 Task: Look for space in Āstāneh-ye Ashrafīyeh, Iran from 4th June, 2023 to 8th June, 2023 for 2 adults in price range Rs.8000 to Rs.16000. Place can be private room with 1  bedroom having 1 bed and 1 bathroom. Property type can be house, flat, guest house, hotel. Booking option can be shelf check-in. Required host language is English.
Action: Mouse moved to (506, 74)
Screenshot: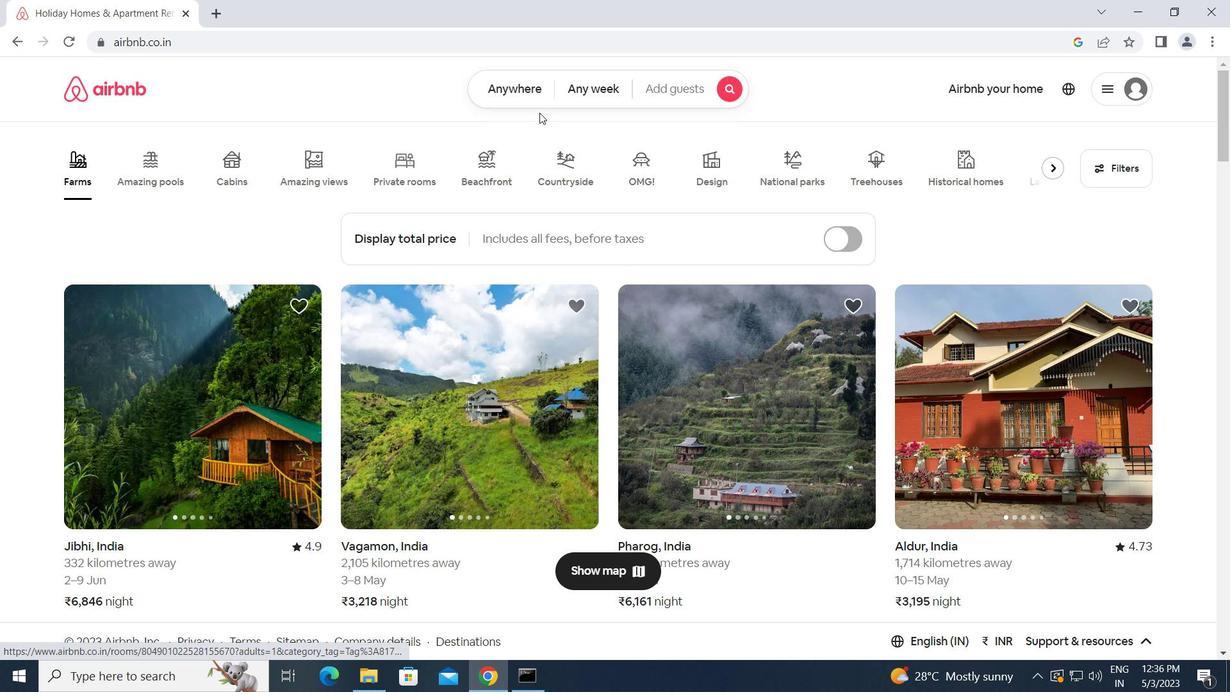 
Action: Mouse pressed left at (506, 74)
Screenshot: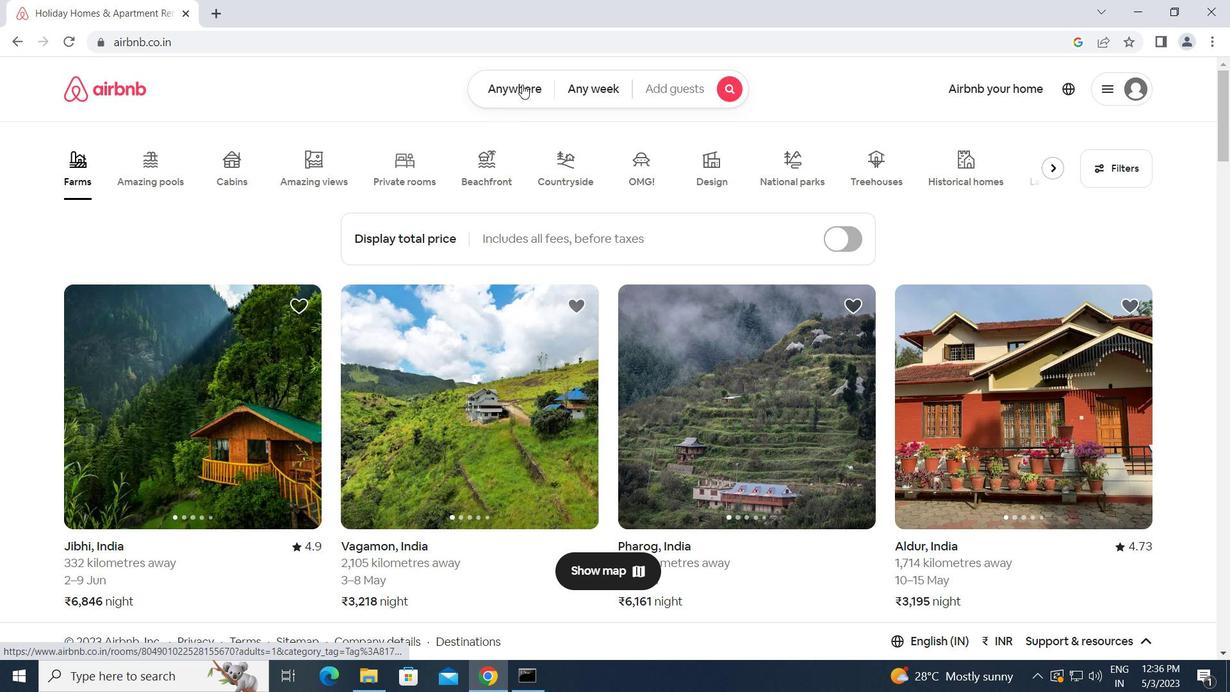 
Action: Mouse moved to (411, 152)
Screenshot: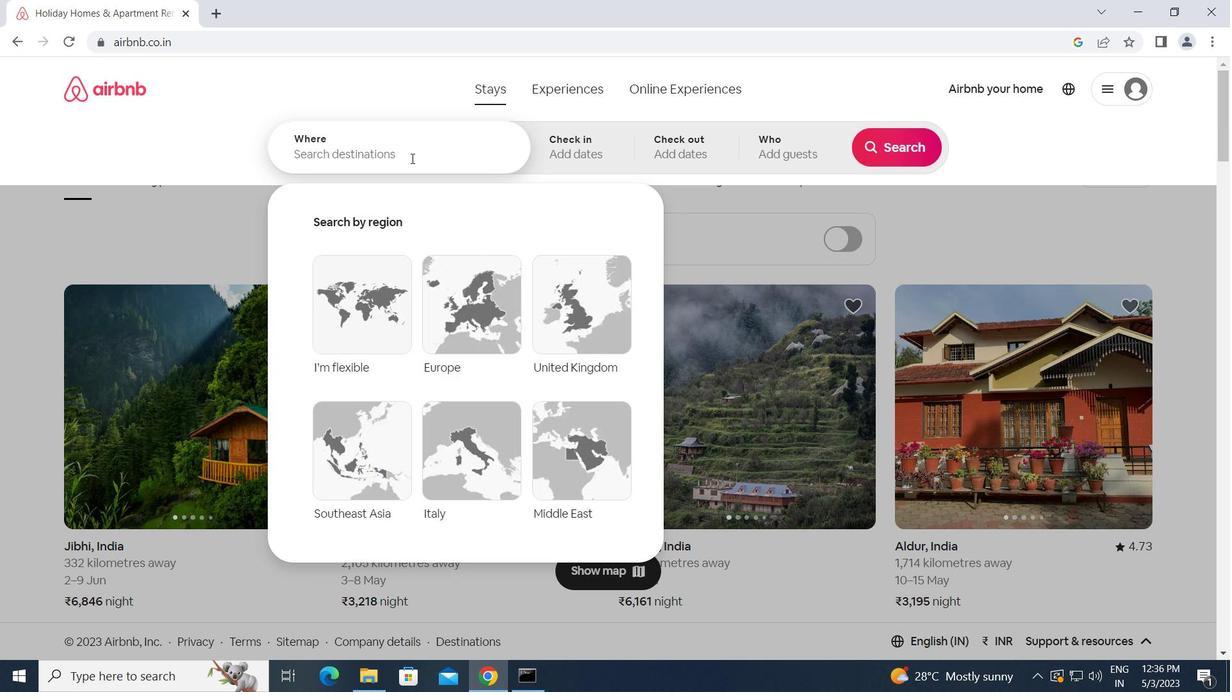 
Action: Mouse pressed left at (411, 152)
Screenshot: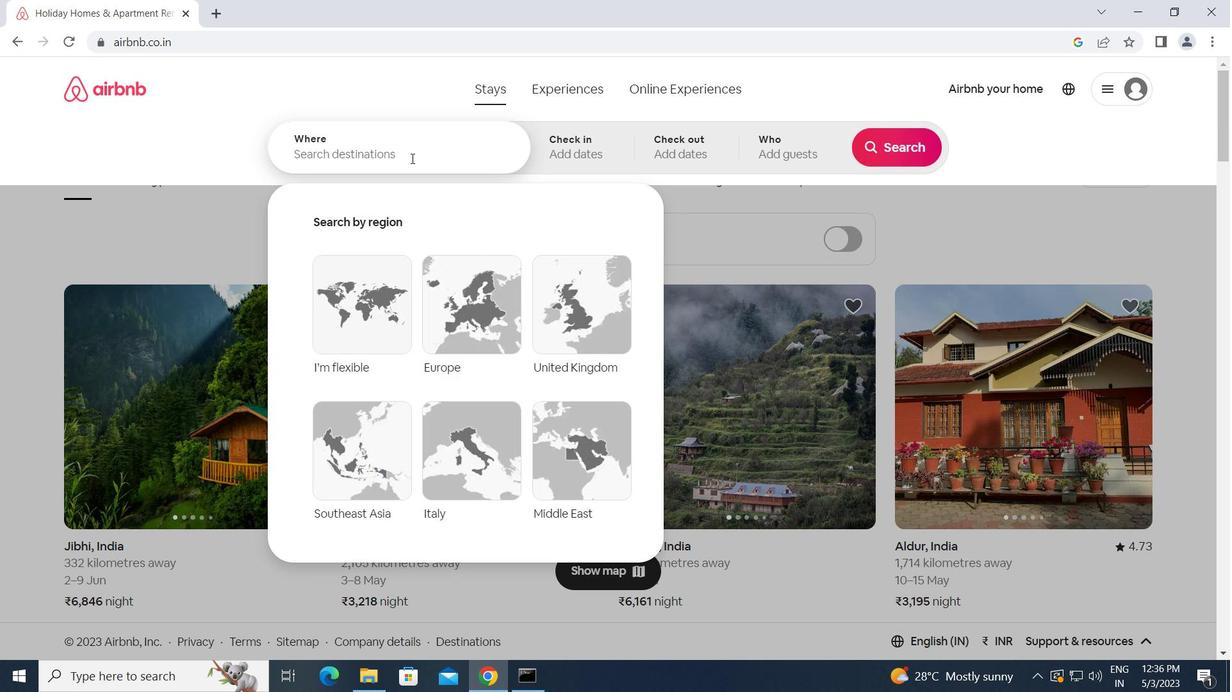 
Action: Key pressed a<Key.caps_lock>staneh-ye<Key.space><Key.caps_lock>a<Key.caps_lock>shrafiyeh,<Key.space><Key.caps_lock>i<Key.caps_lock>ran<Key.enter>
Screenshot: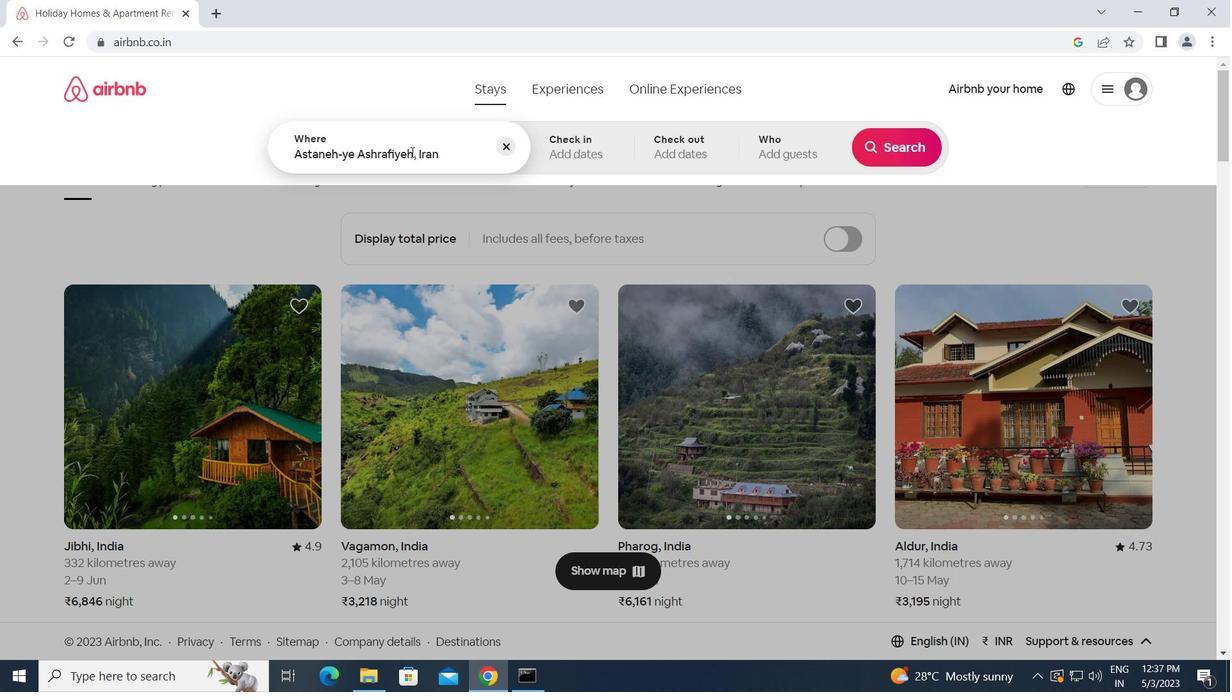 
Action: Mouse moved to (640, 376)
Screenshot: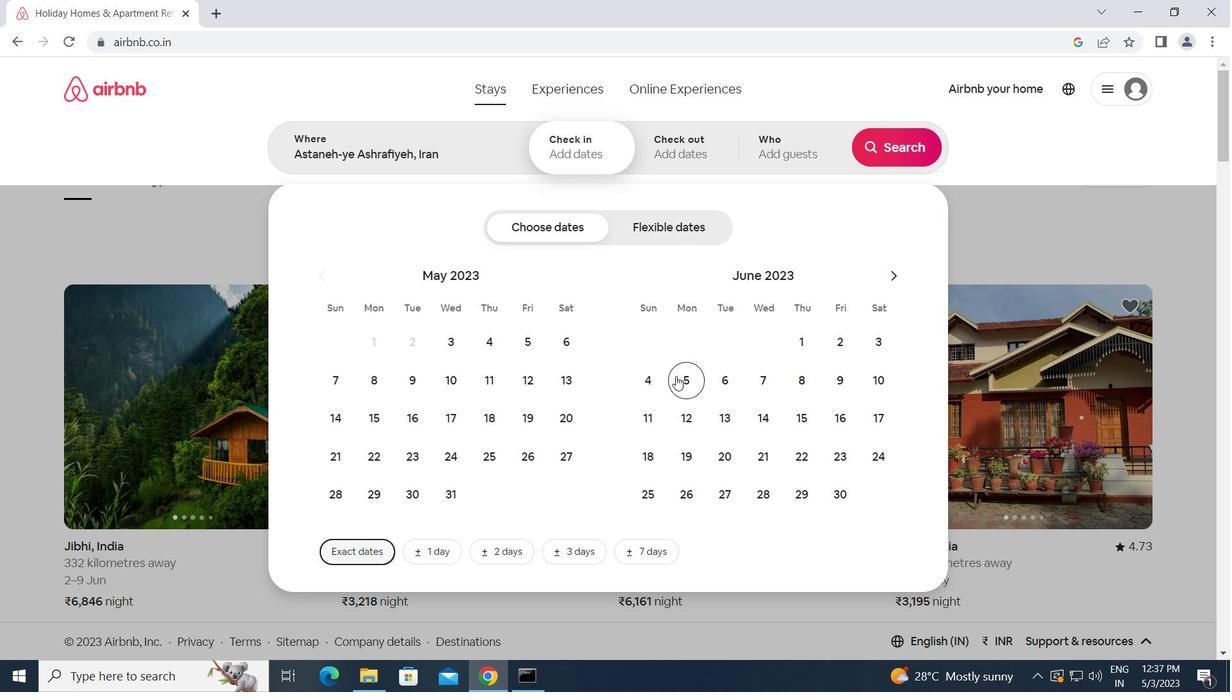 
Action: Mouse pressed left at (640, 376)
Screenshot: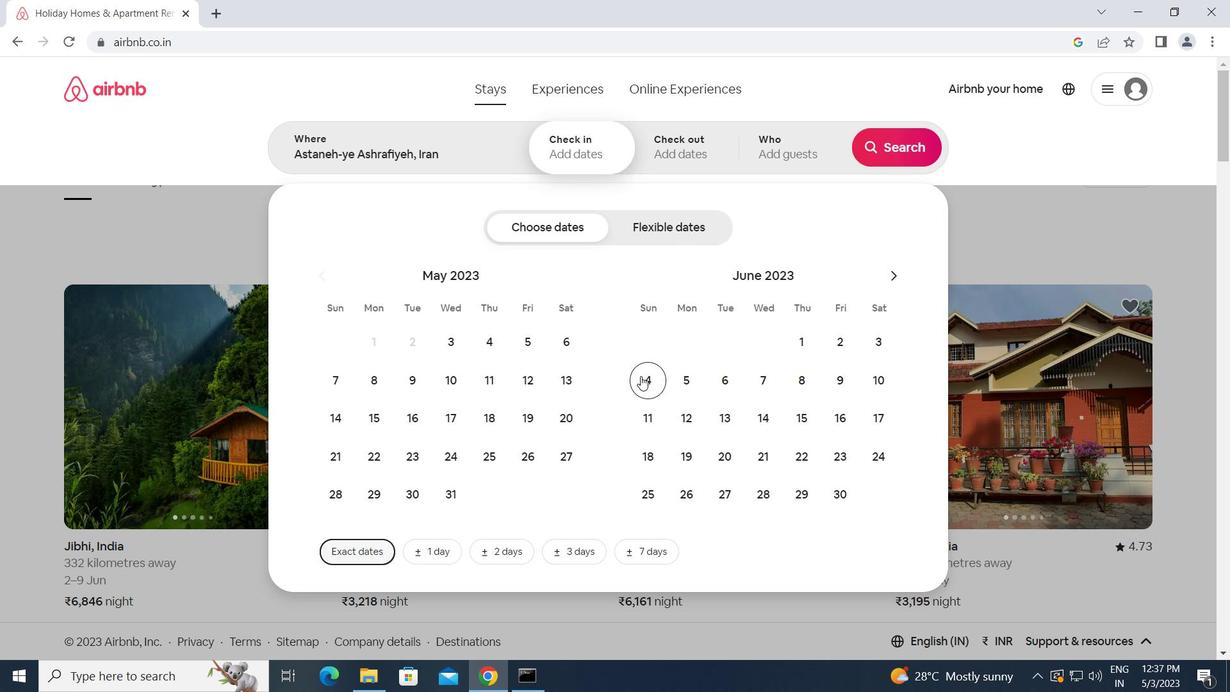 
Action: Mouse moved to (804, 381)
Screenshot: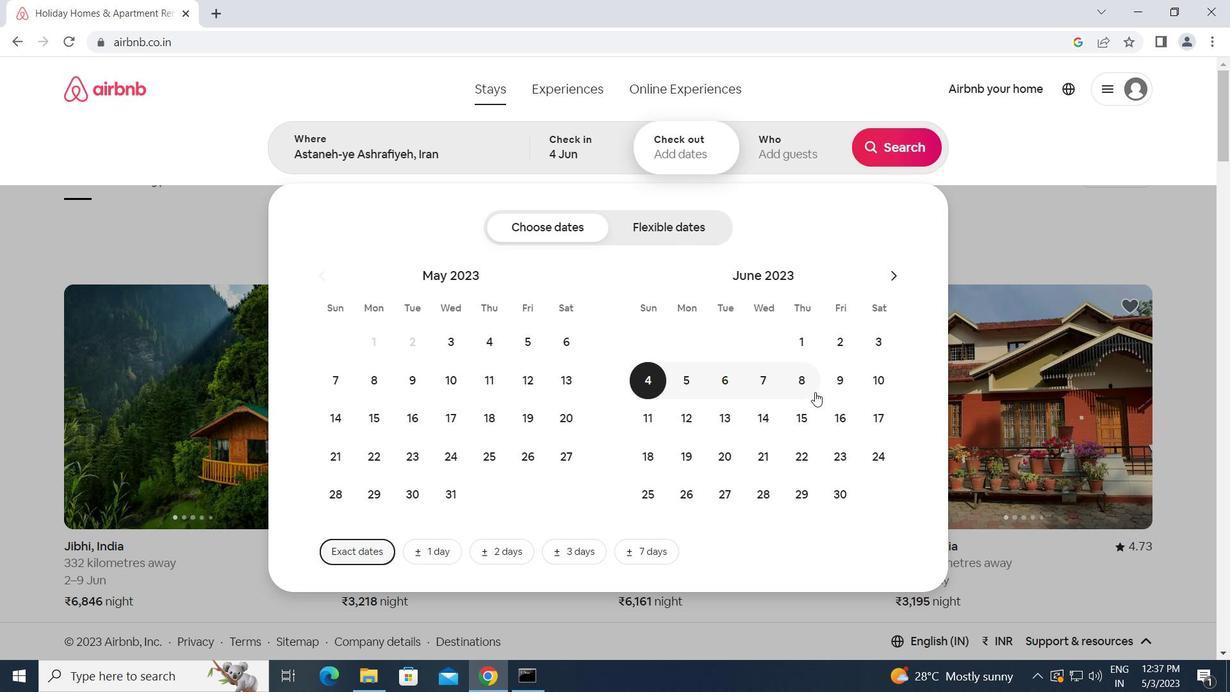 
Action: Mouse pressed left at (804, 381)
Screenshot: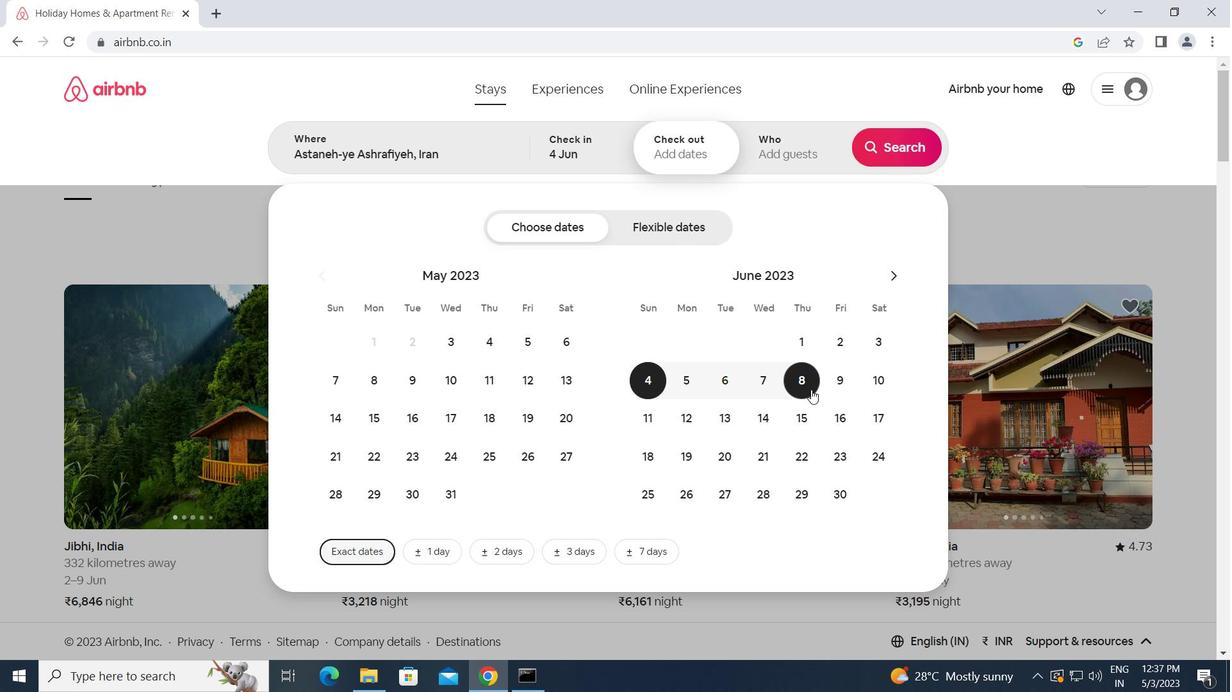 
Action: Mouse moved to (796, 149)
Screenshot: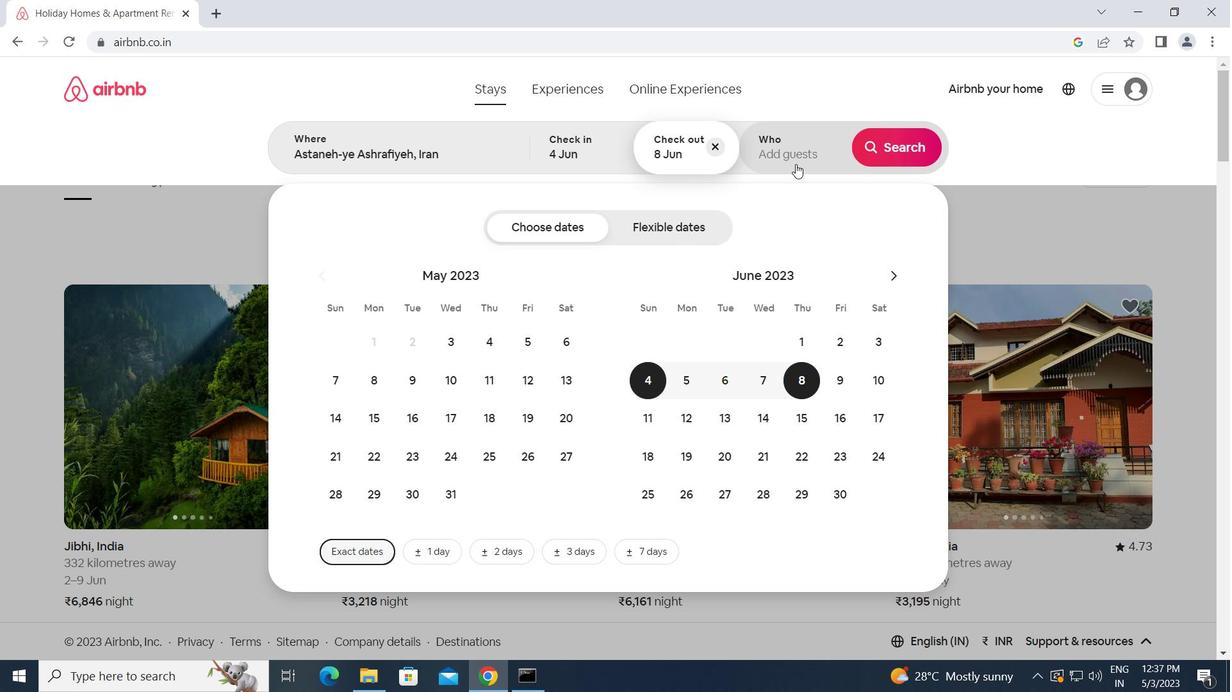 
Action: Mouse pressed left at (796, 149)
Screenshot: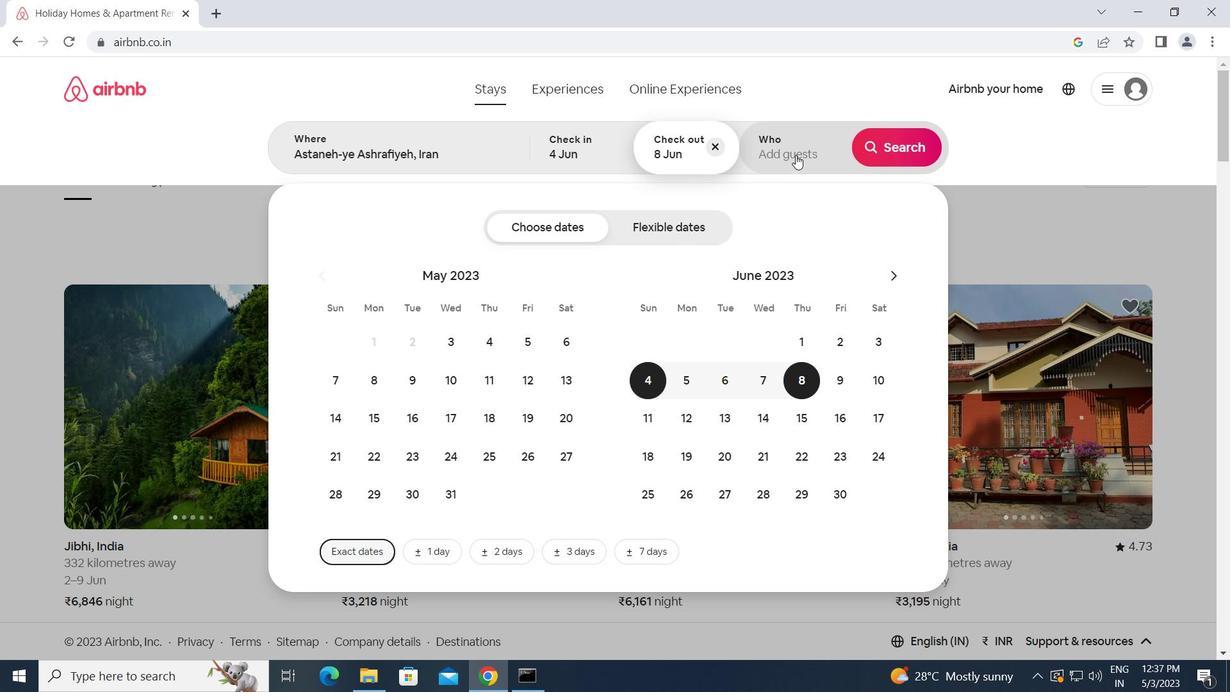 
Action: Mouse moved to (902, 226)
Screenshot: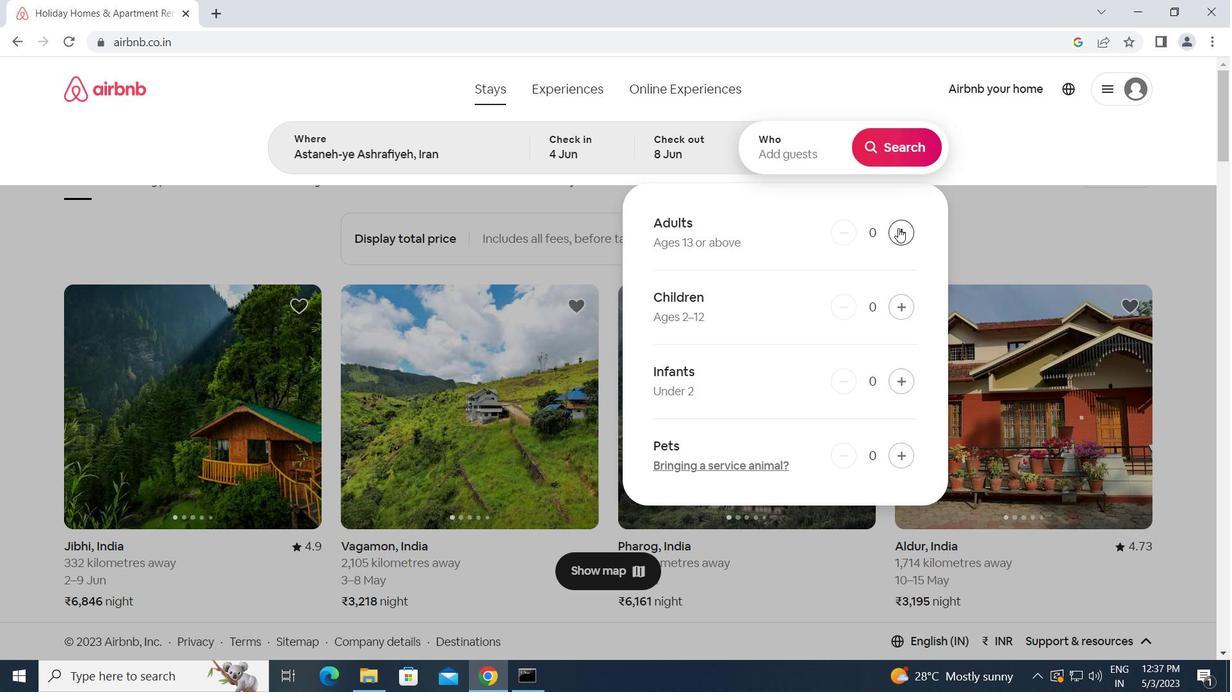 
Action: Mouse pressed left at (902, 226)
Screenshot: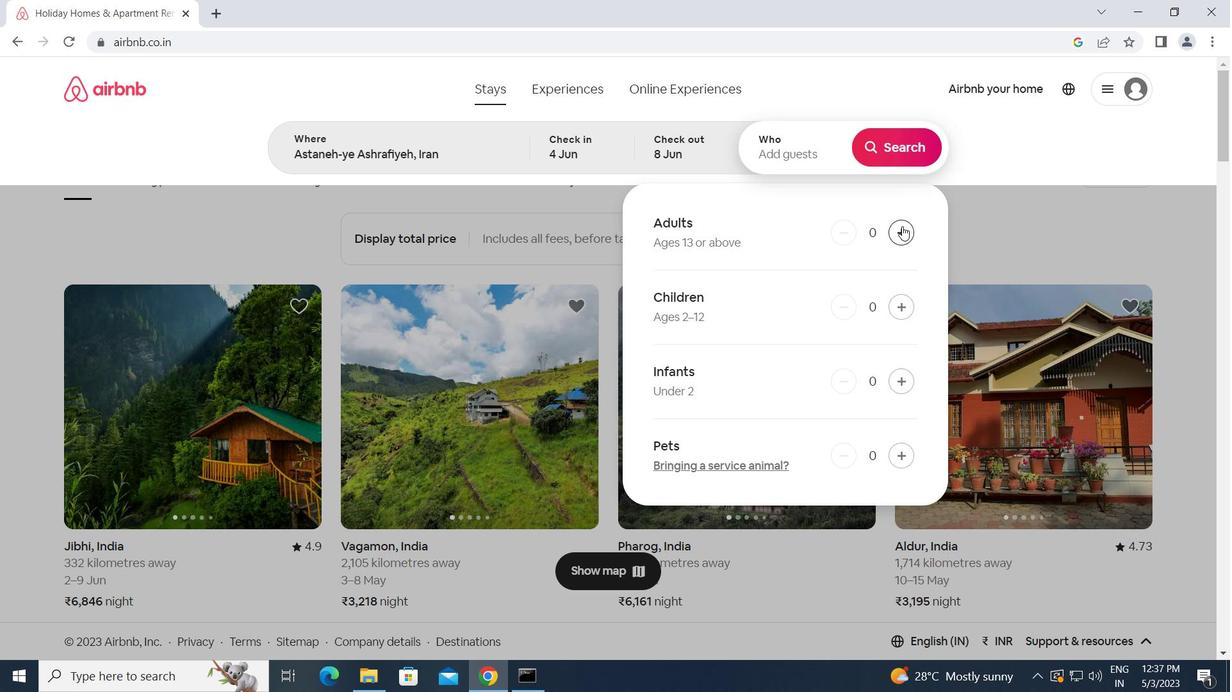 
Action: Mouse pressed left at (902, 226)
Screenshot: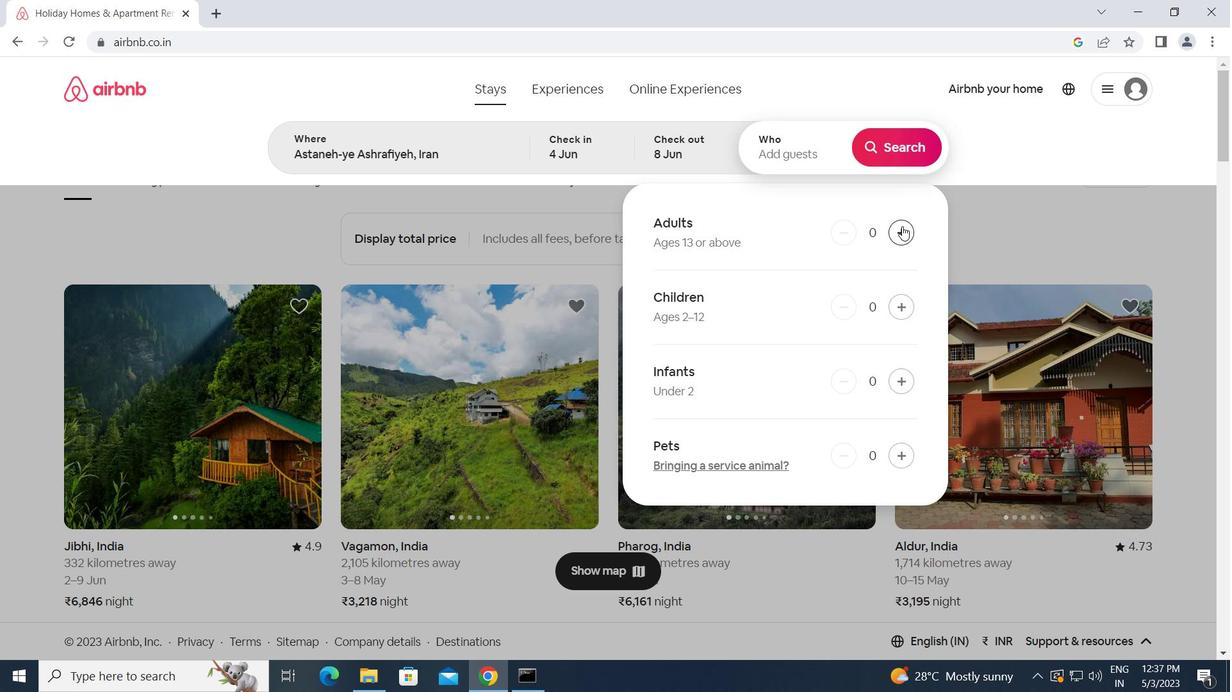 
Action: Mouse moved to (885, 144)
Screenshot: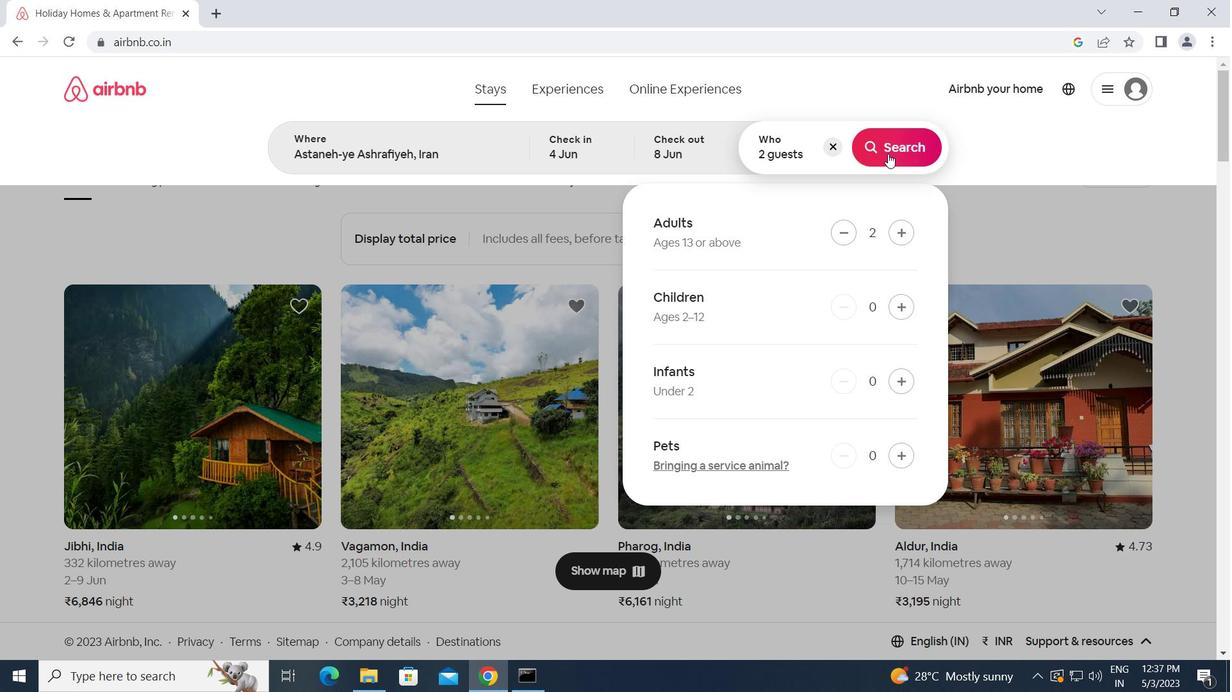 
Action: Mouse pressed left at (885, 144)
Screenshot: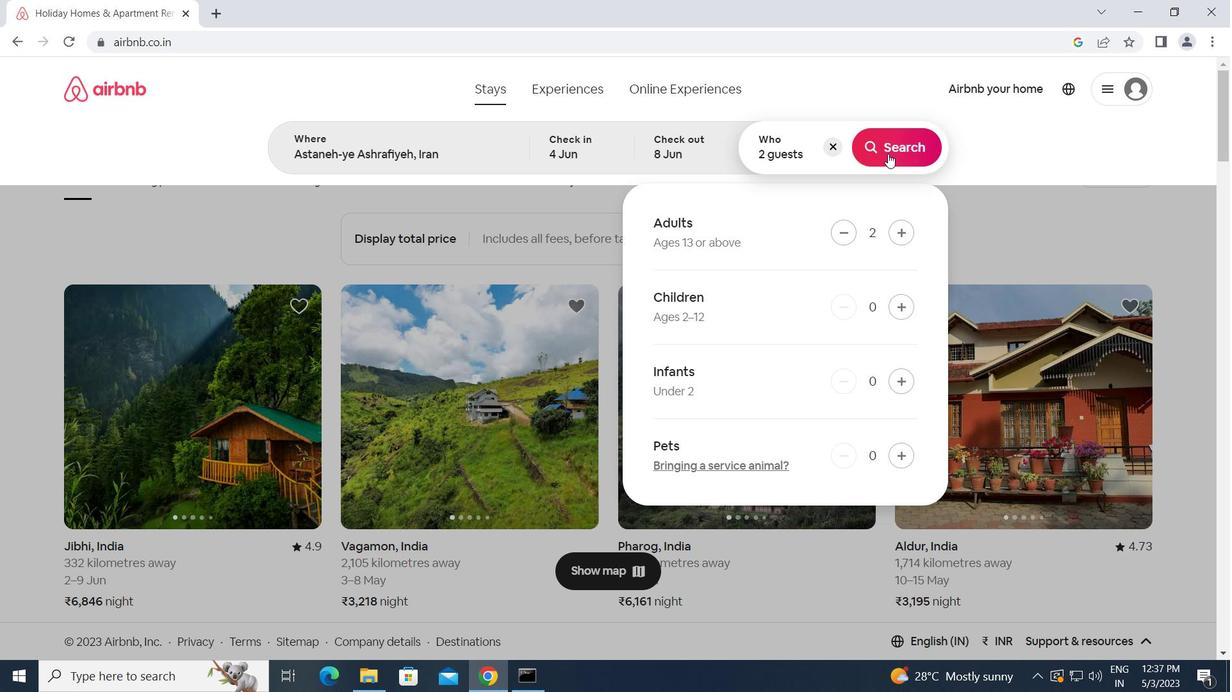 
Action: Mouse moved to (1157, 151)
Screenshot: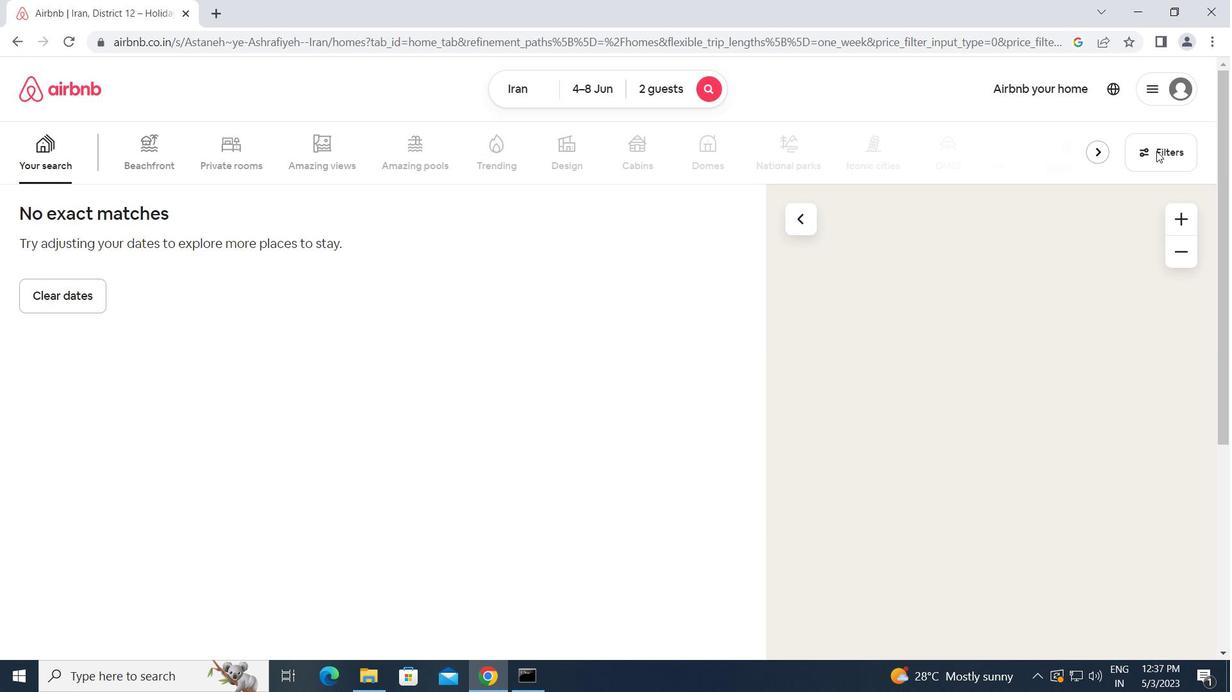 
Action: Mouse pressed left at (1157, 151)
Screenshot: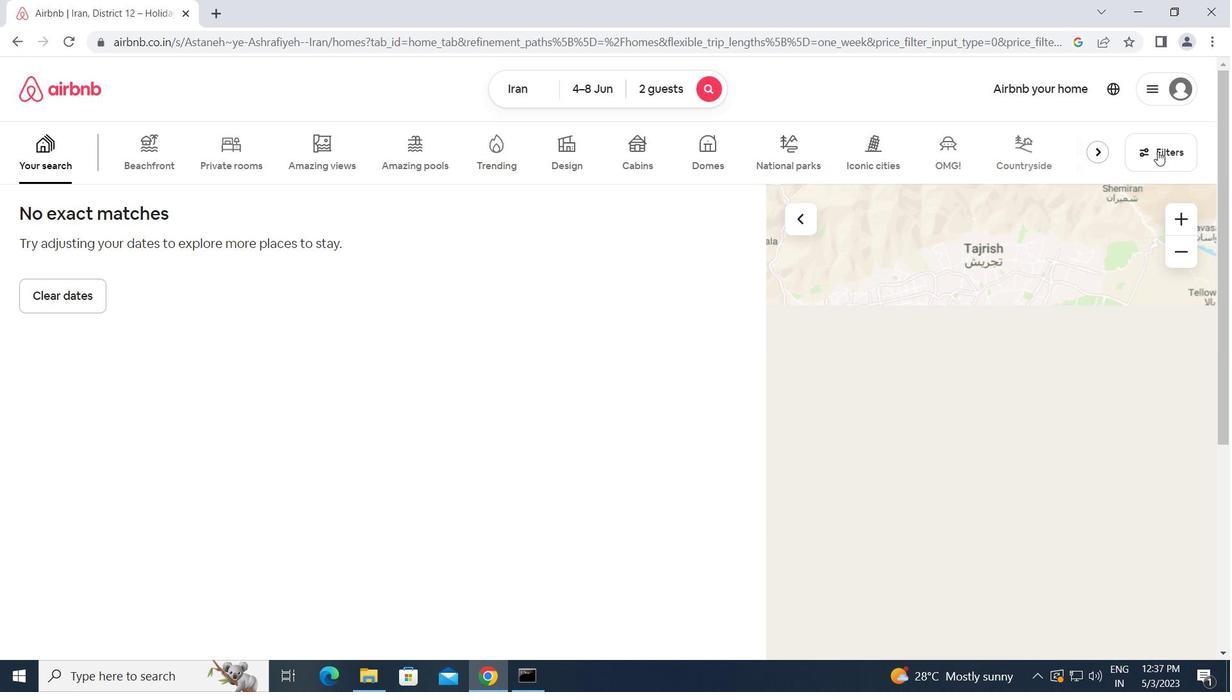 
Action: Mouse moved to (420, 247)
Screenshot: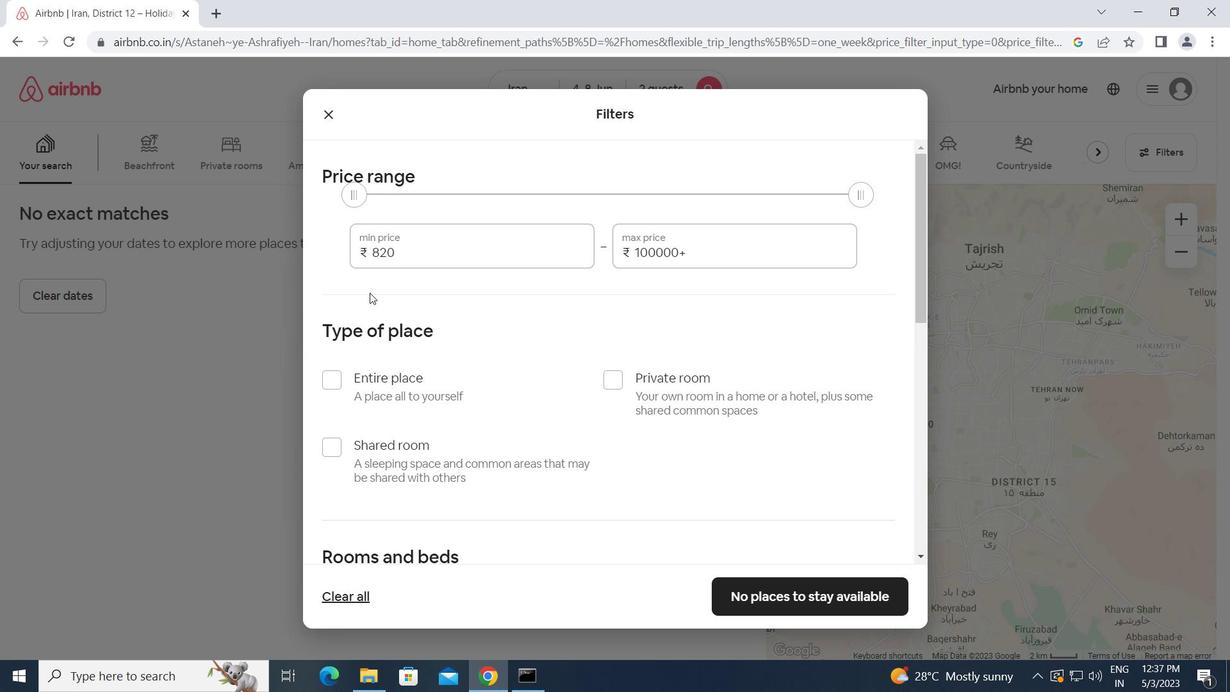 
Action: Mouse pressed left at (420, 247)
Screenshot: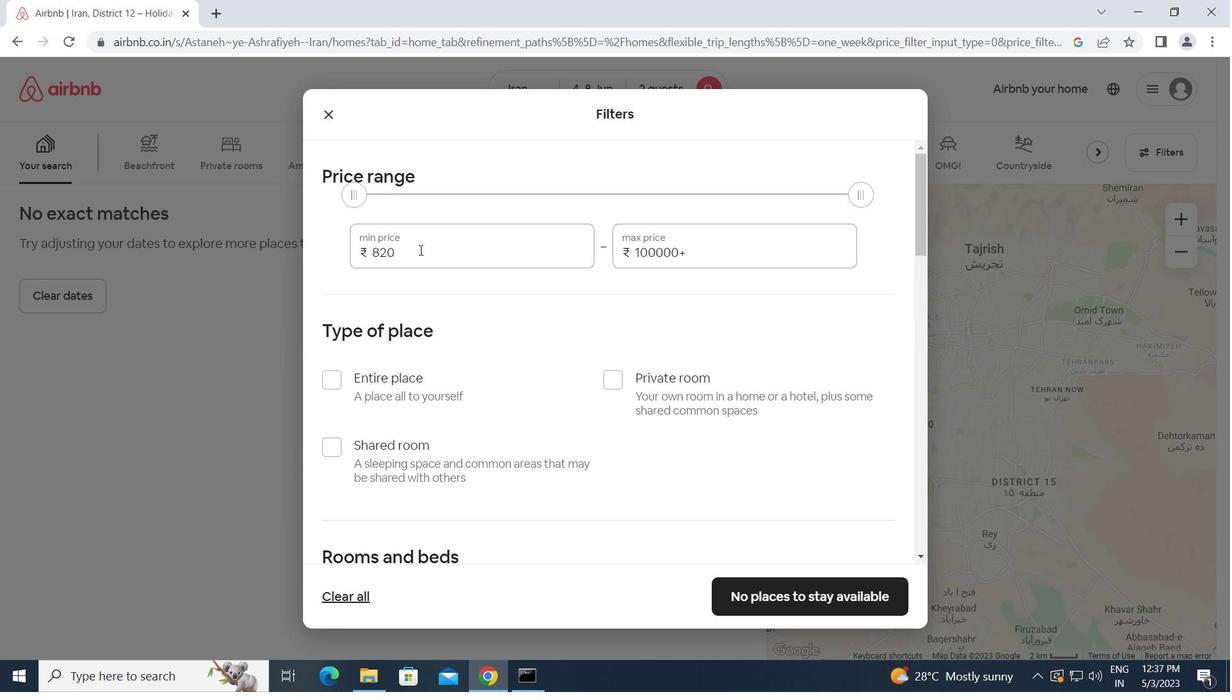 
Action: Mouse moved to (362, 252)
Screenshot: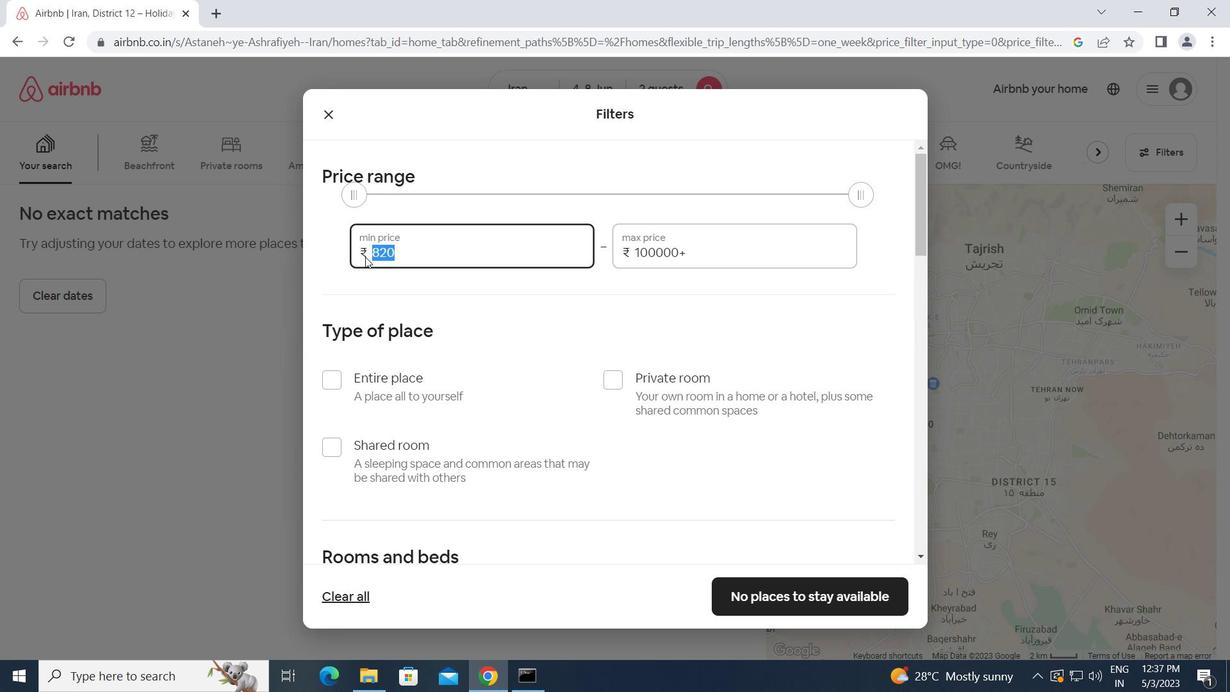 
Action: Key pressed 8000<Key.tab>16000
Screenshot: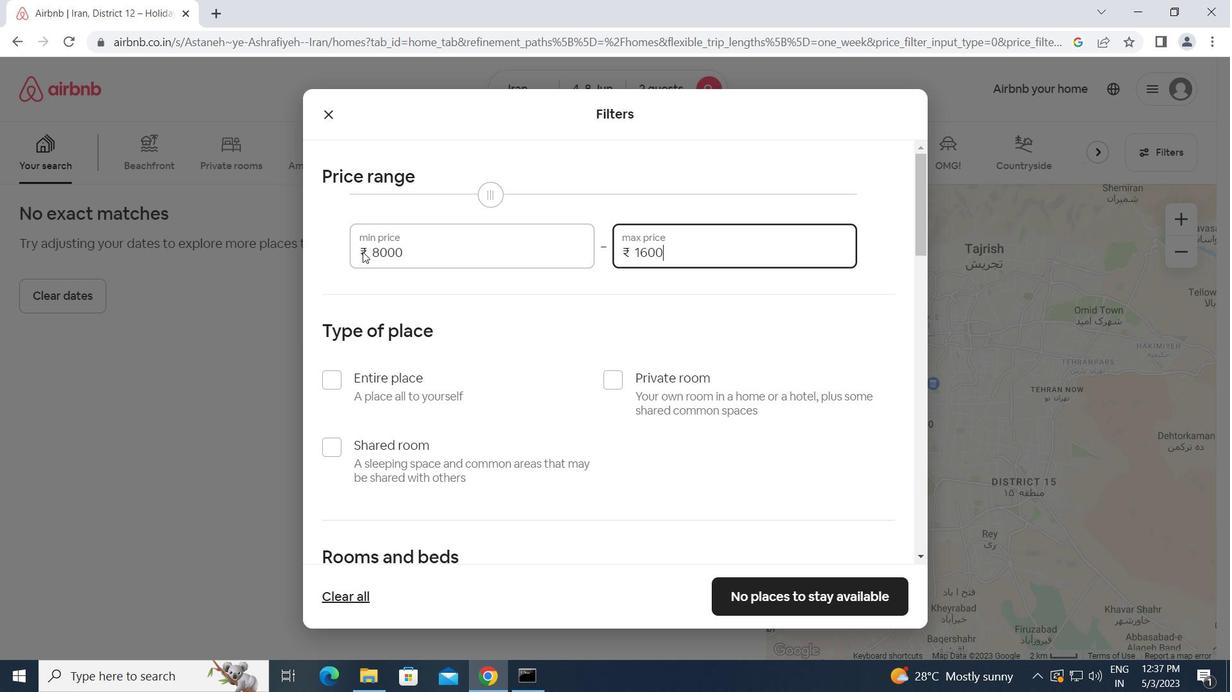 
Action: Mouse moved to (616, 383)
Screenshot: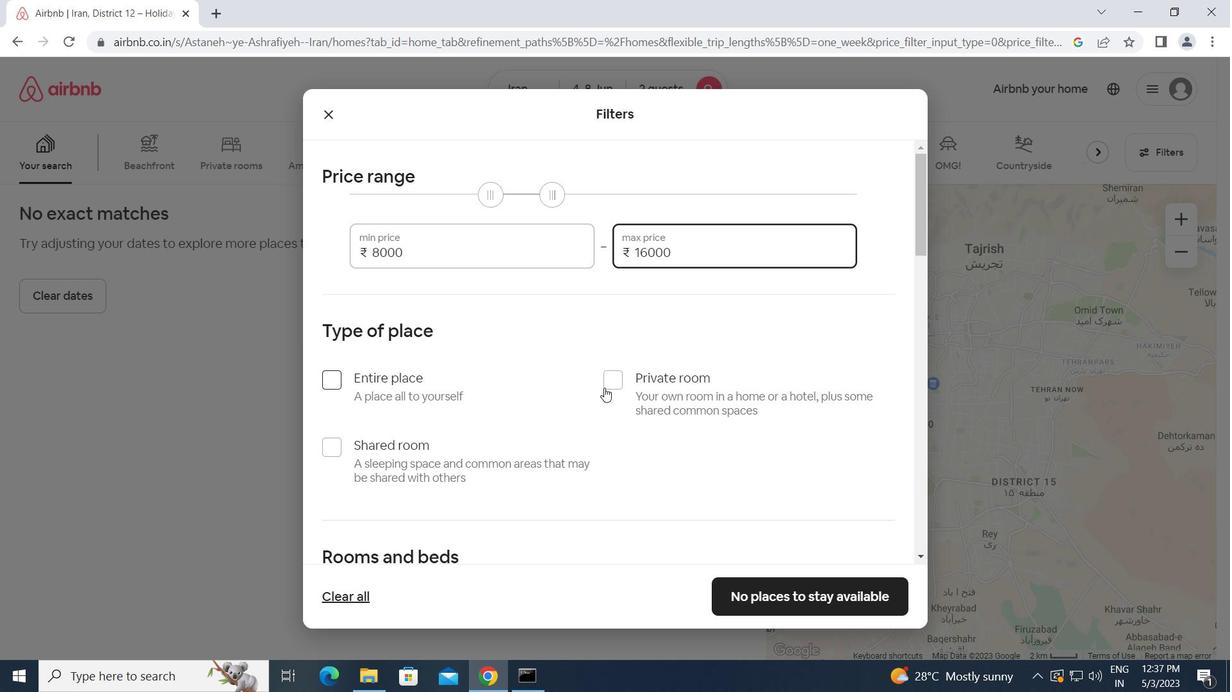 
Action: Mouse pressed left at (616, 383)
Screenshot: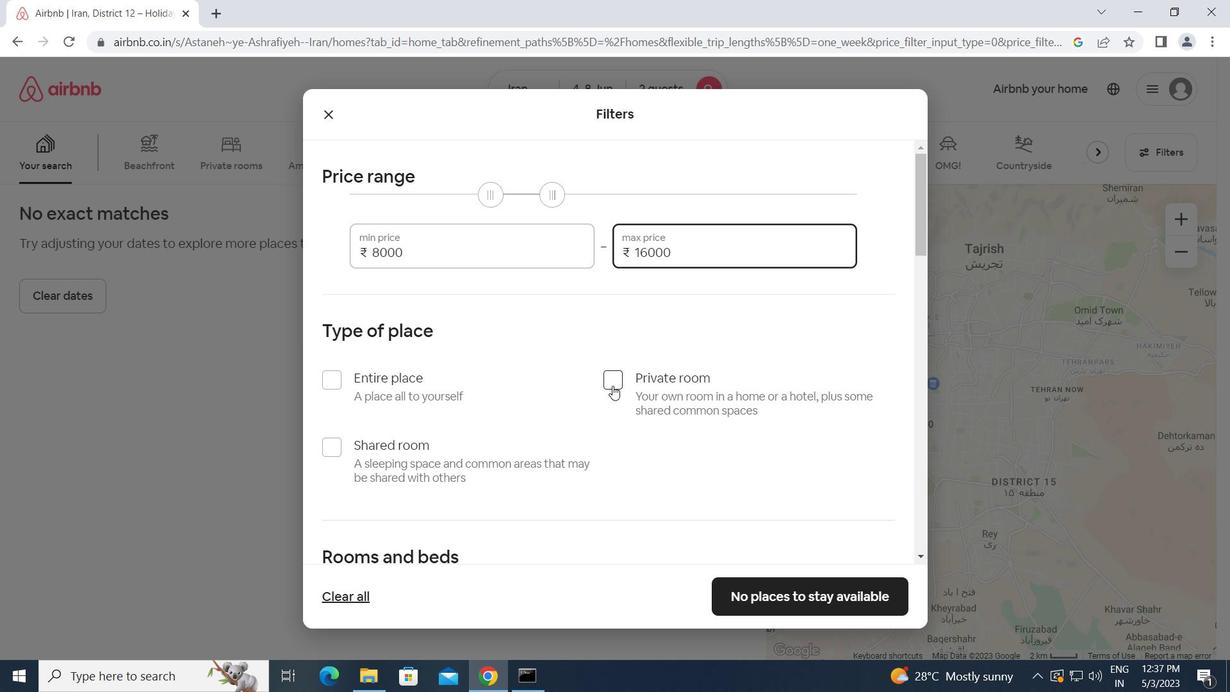 
Action: Mouse moved to (583, 444)
Screenshot: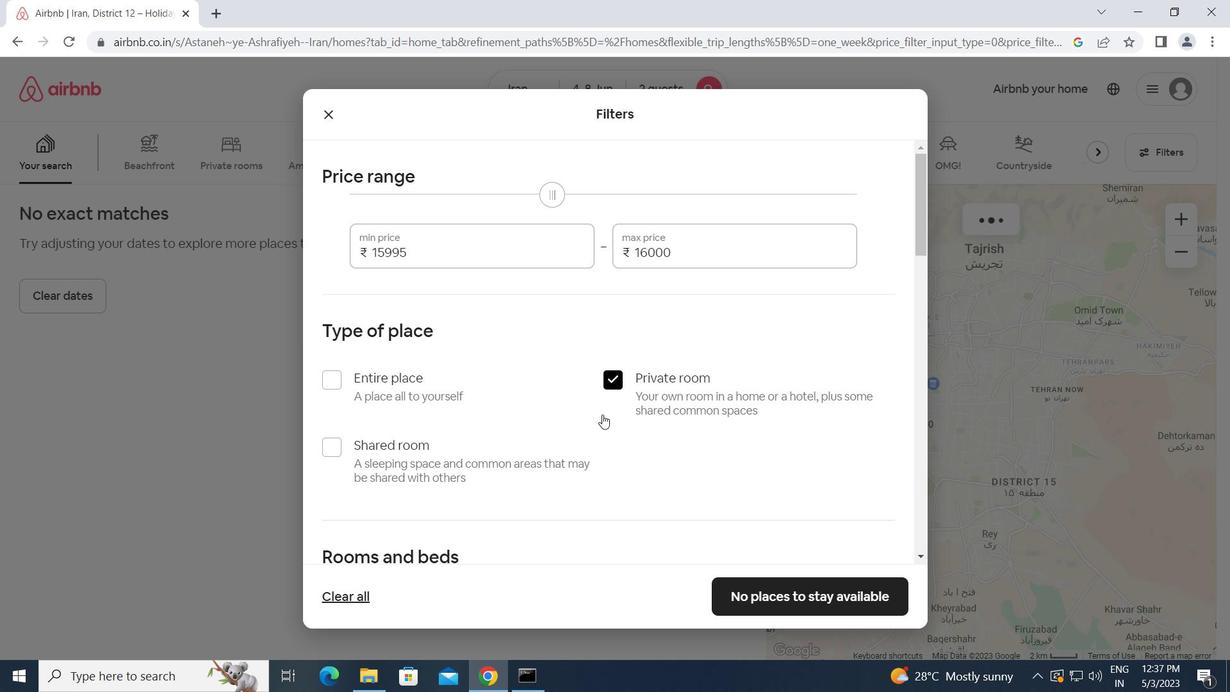 
Action: Mouse scrolled (583, 443) with delta (0, 0)
Screenshot: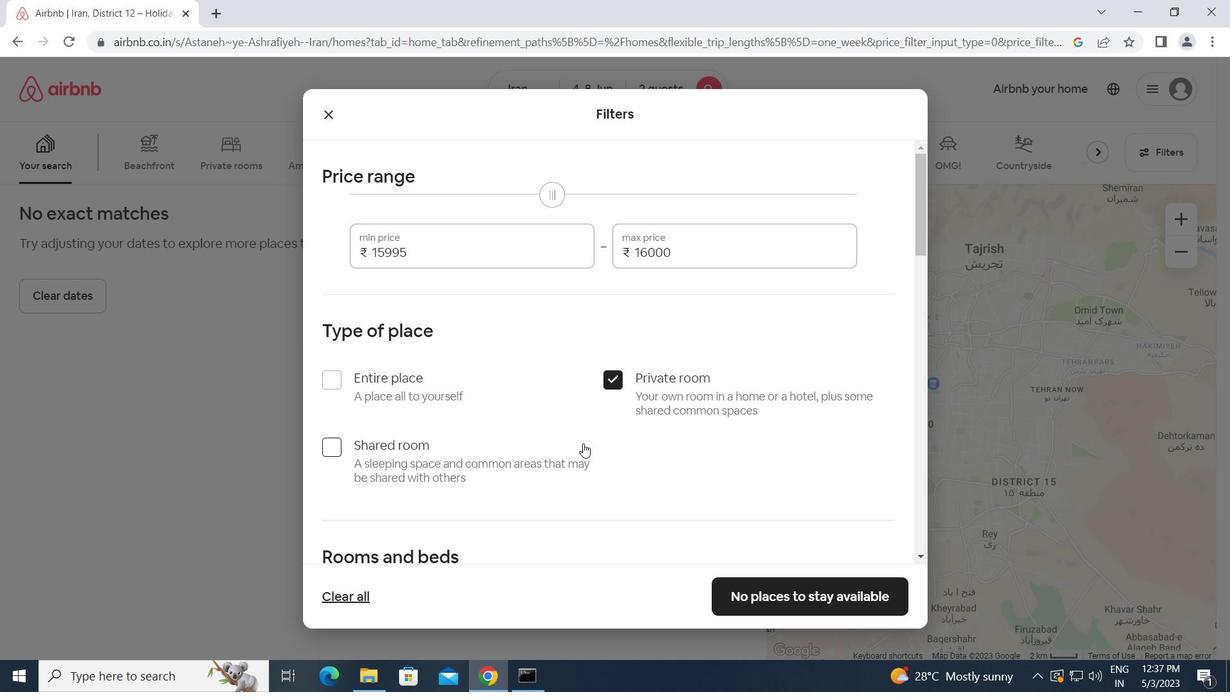 
Action: Mouse scrolled (583, 443) with delta (0, 0)
Screenshot: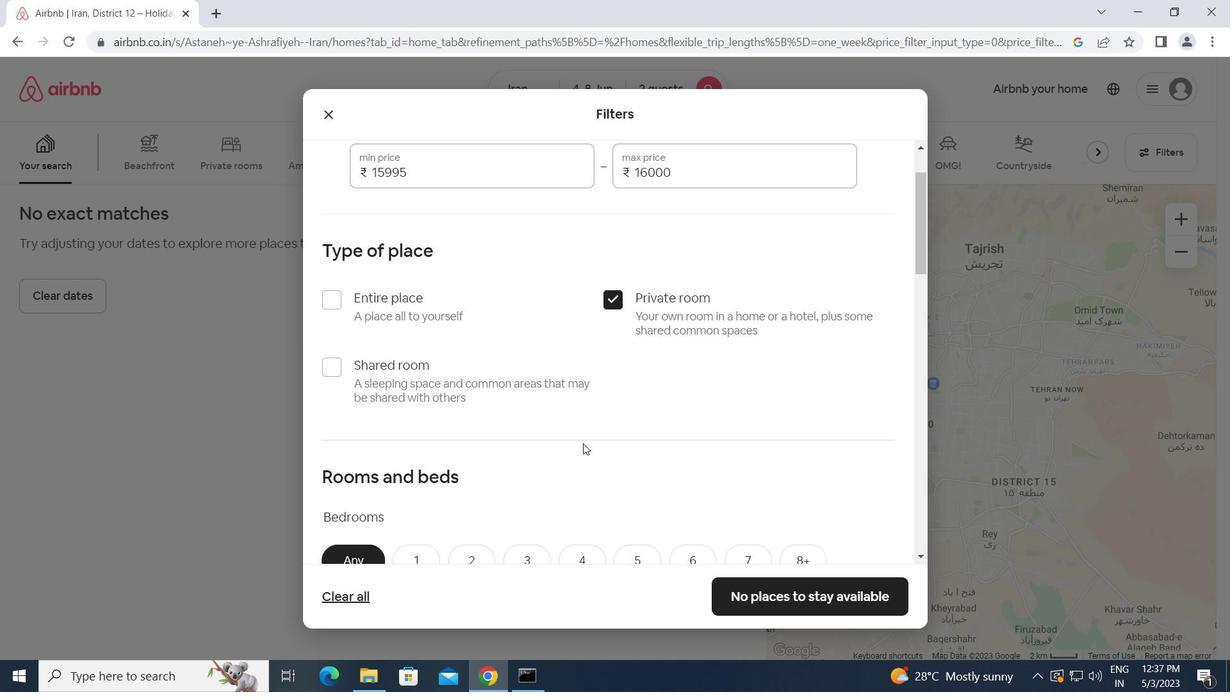 
Action: Mouse scrolled (583, 443) with delta (0, 0)
Screenshot: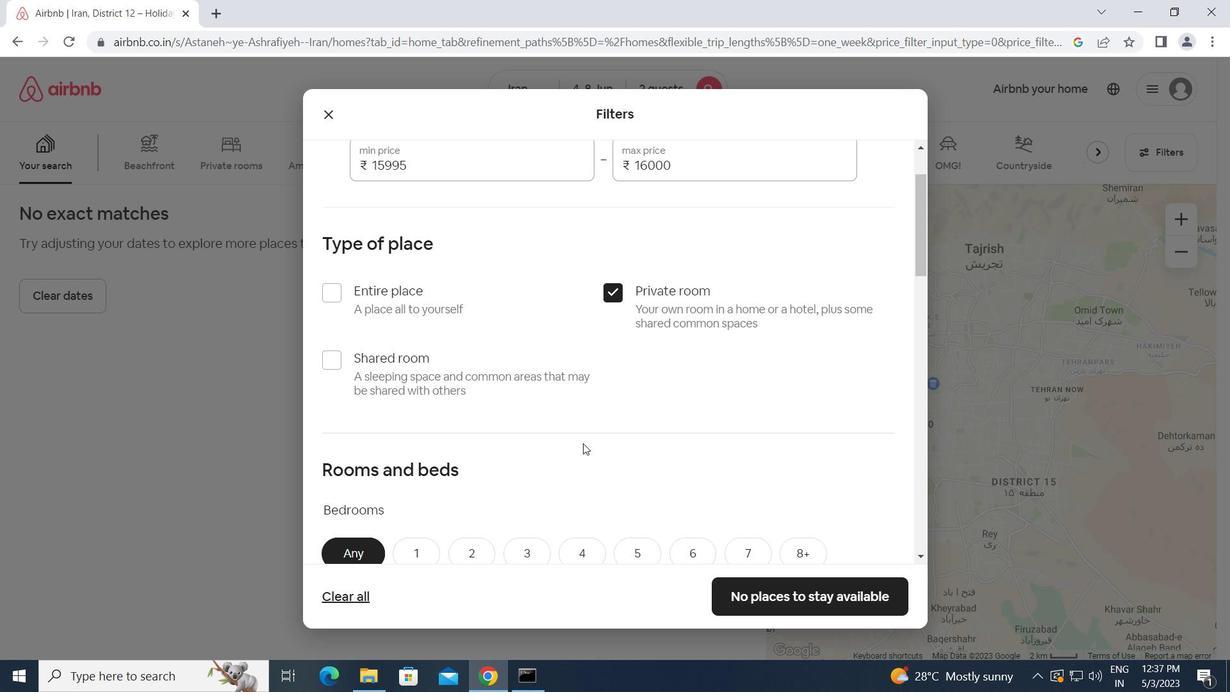 
Action: Mouse scrolled (583, 443) with delta (0, 0)
Screenshot: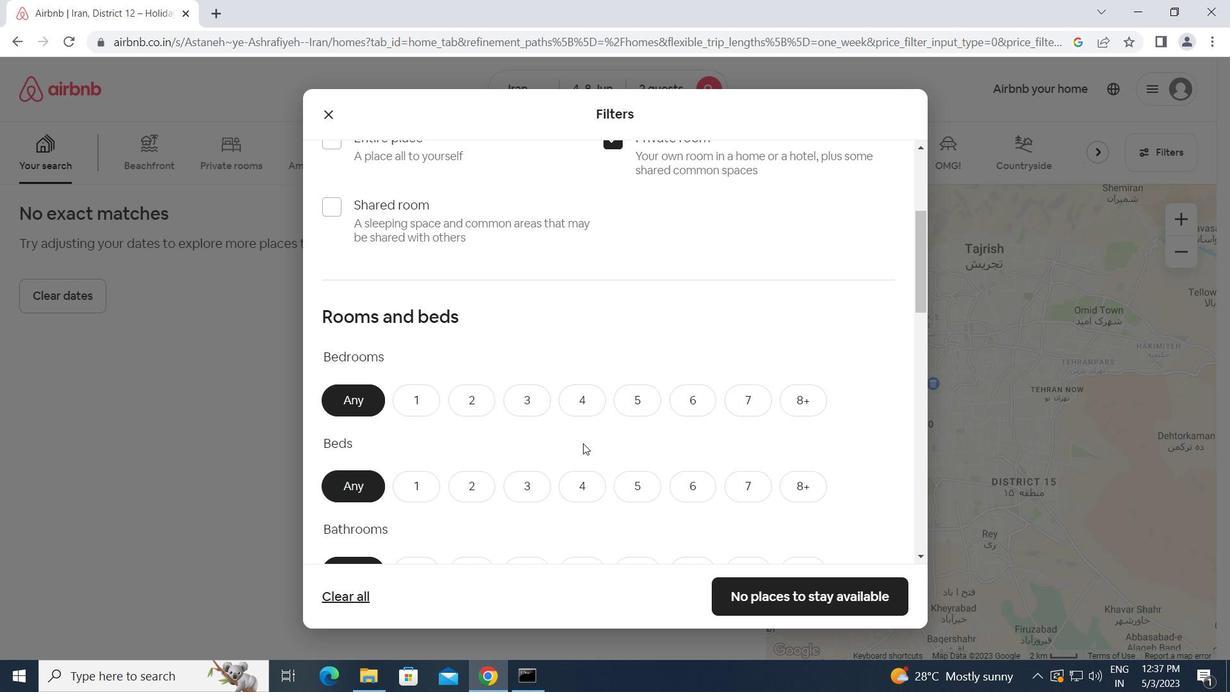 
Action: Mouse moved to (409, 318)
Screenshot: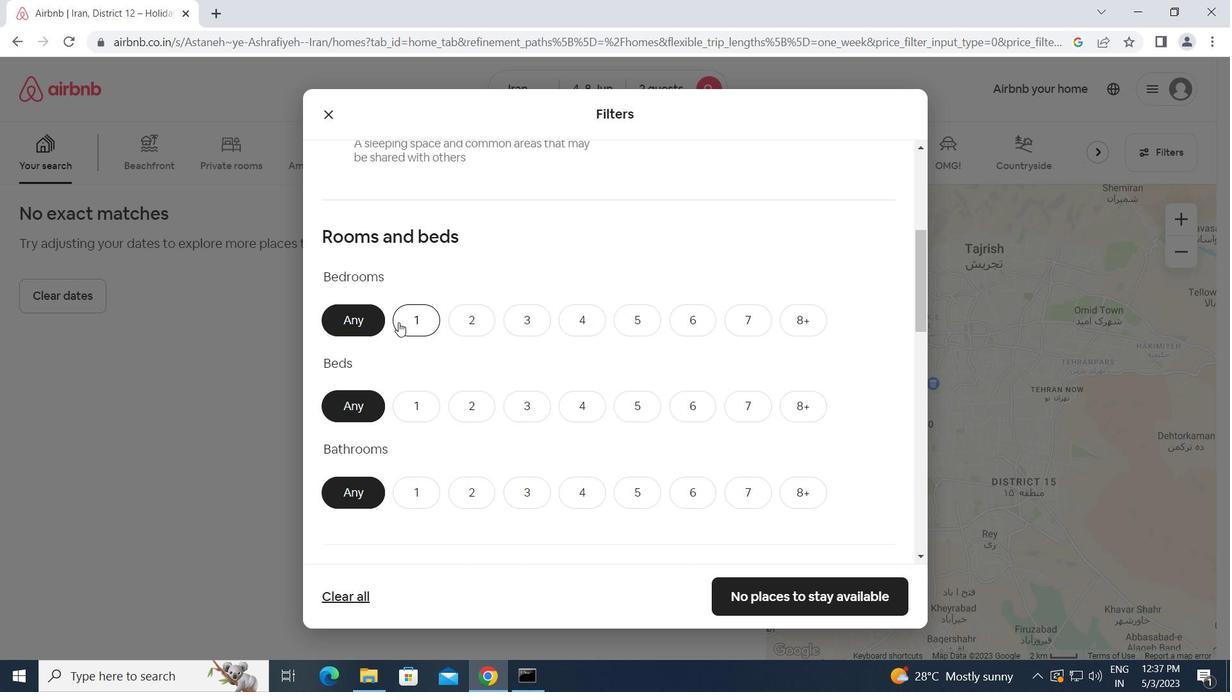 
Action: Mouse pressed left at (409, 318)
Screenshot: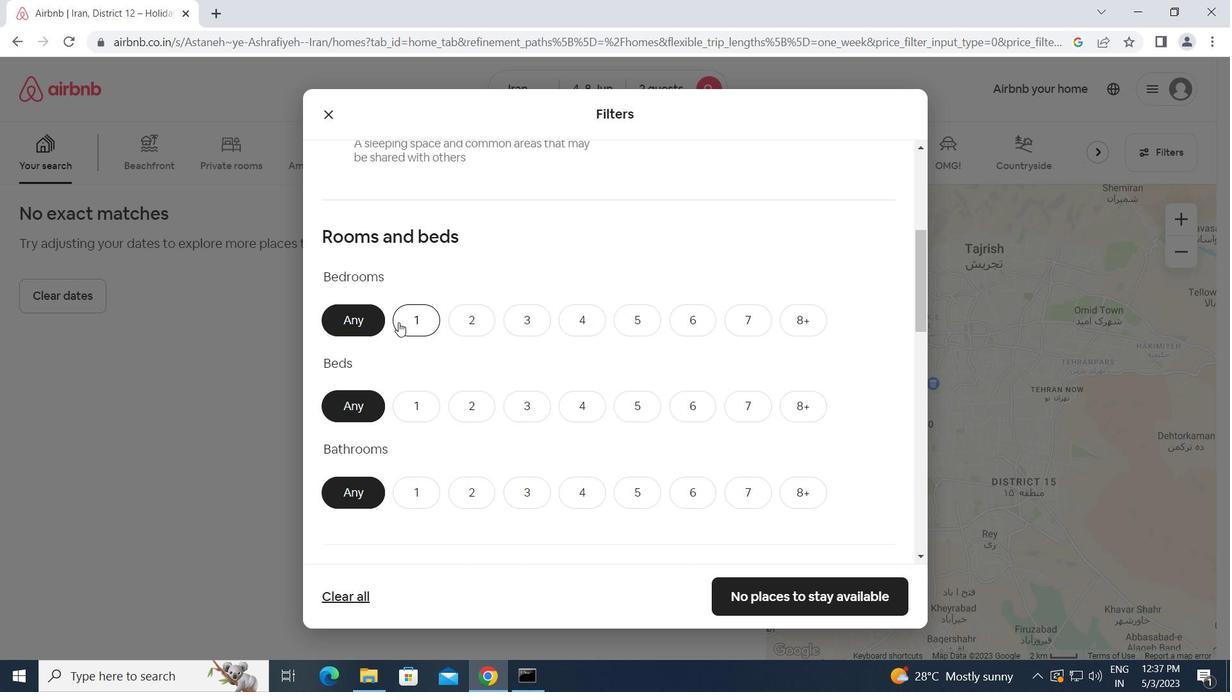 
Action: Mouse moved to (426, 406)
Screenshot: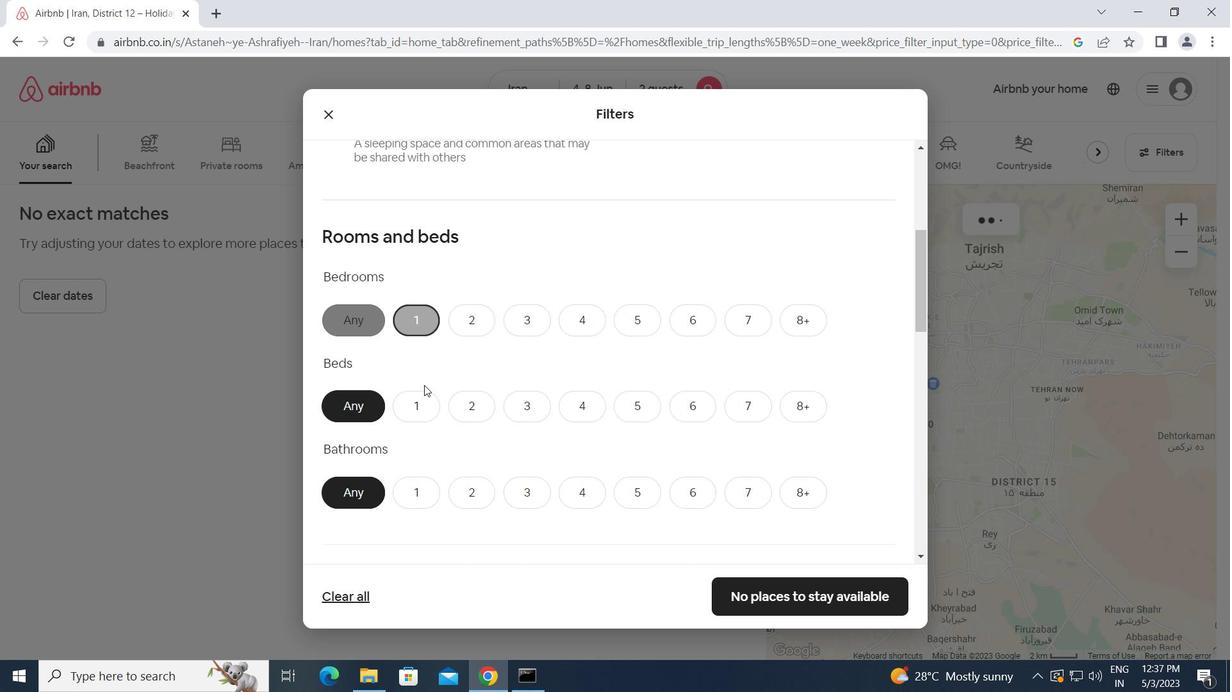 
Action: Mouse pressed left at (426, 406)
Screenshot: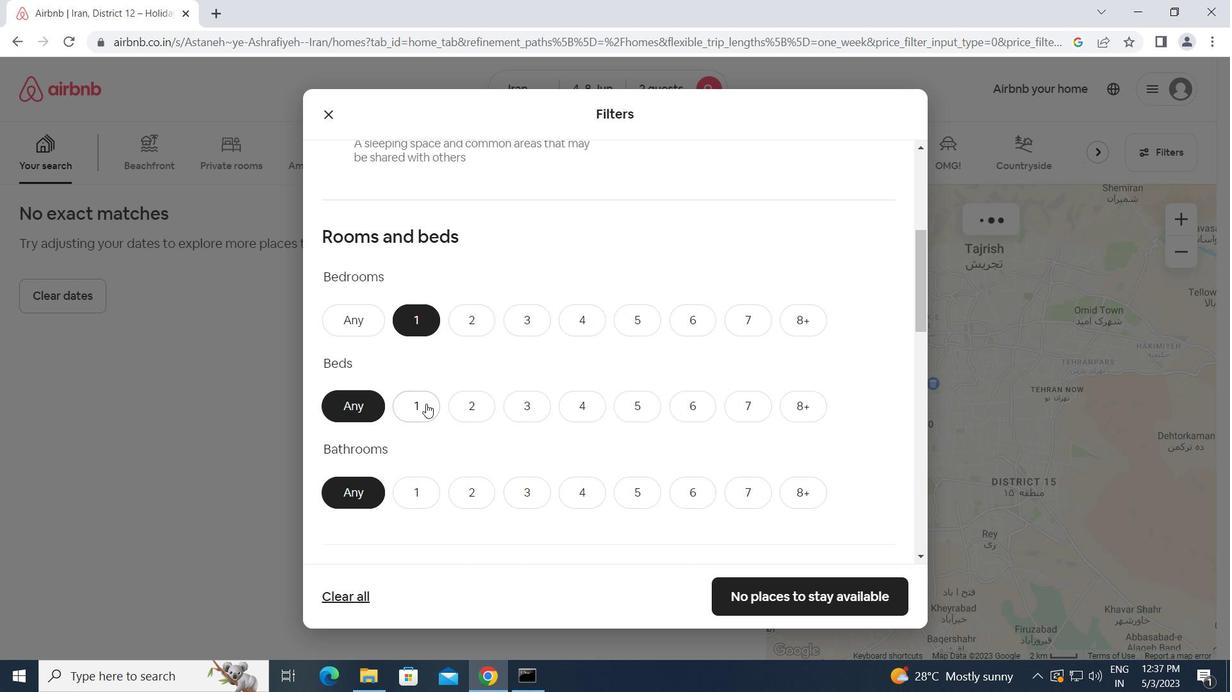 
Action: Mouse moved to (422, 494)
Screenshot: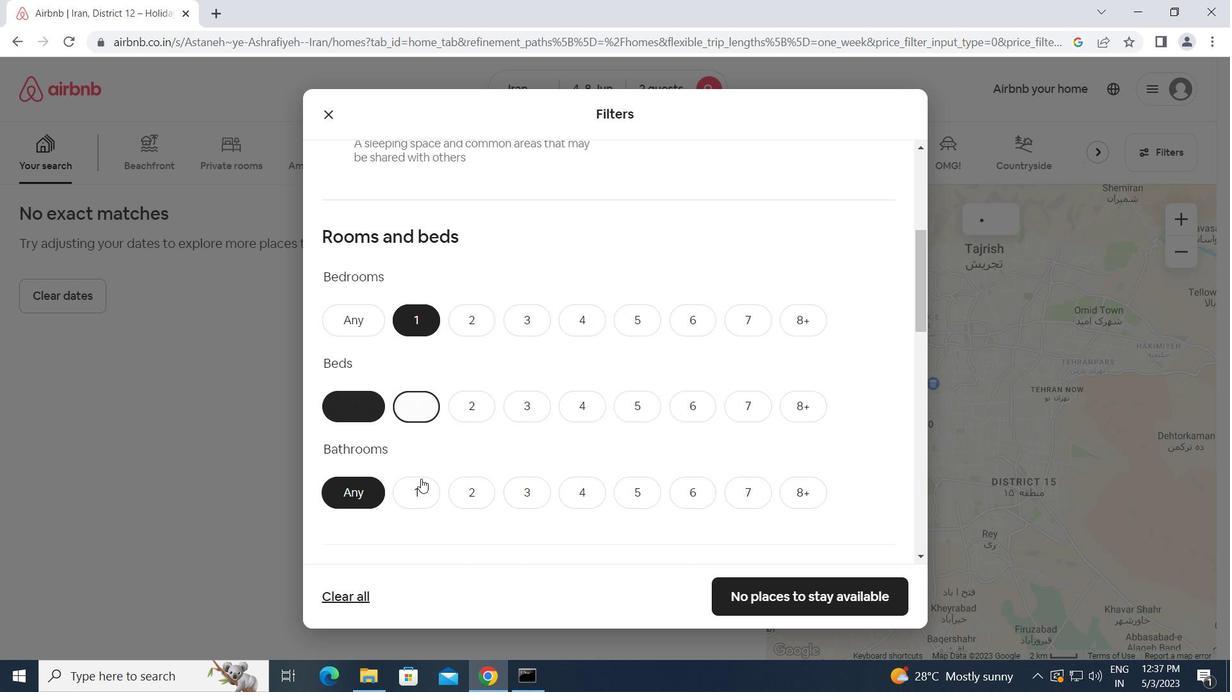 
Action: Mouse pressed left at (422, 494)
Screenshot: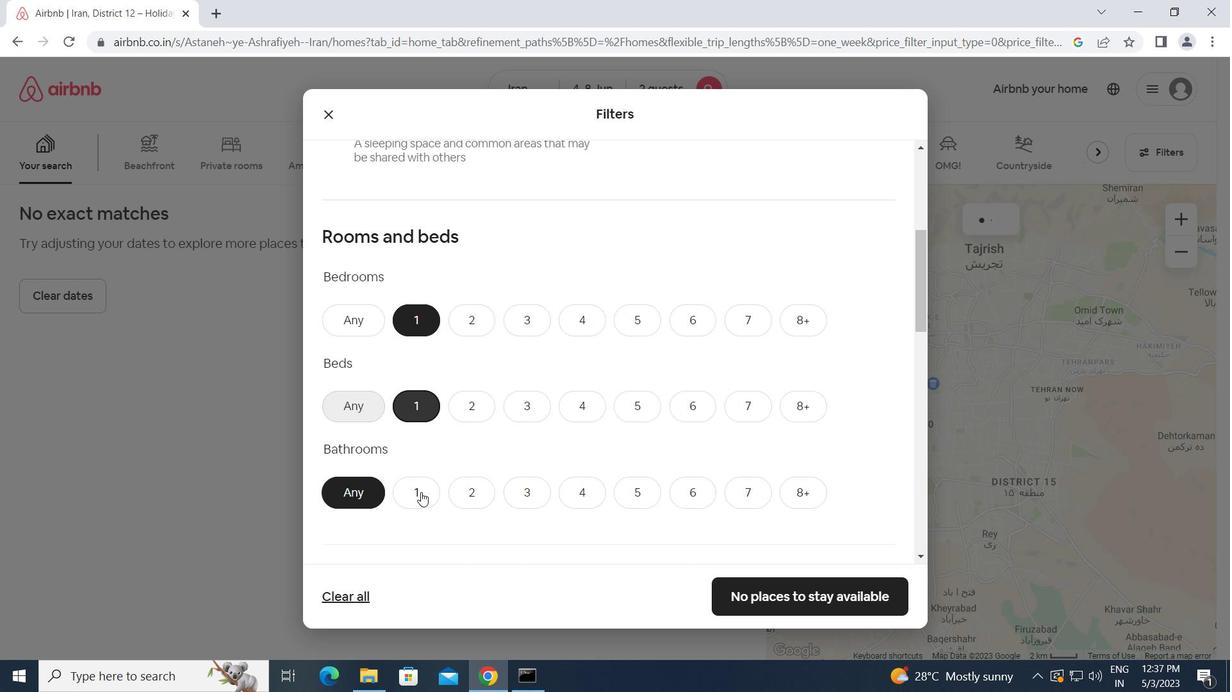 
Action: Mouse moved to (479, 485)
Screenshot: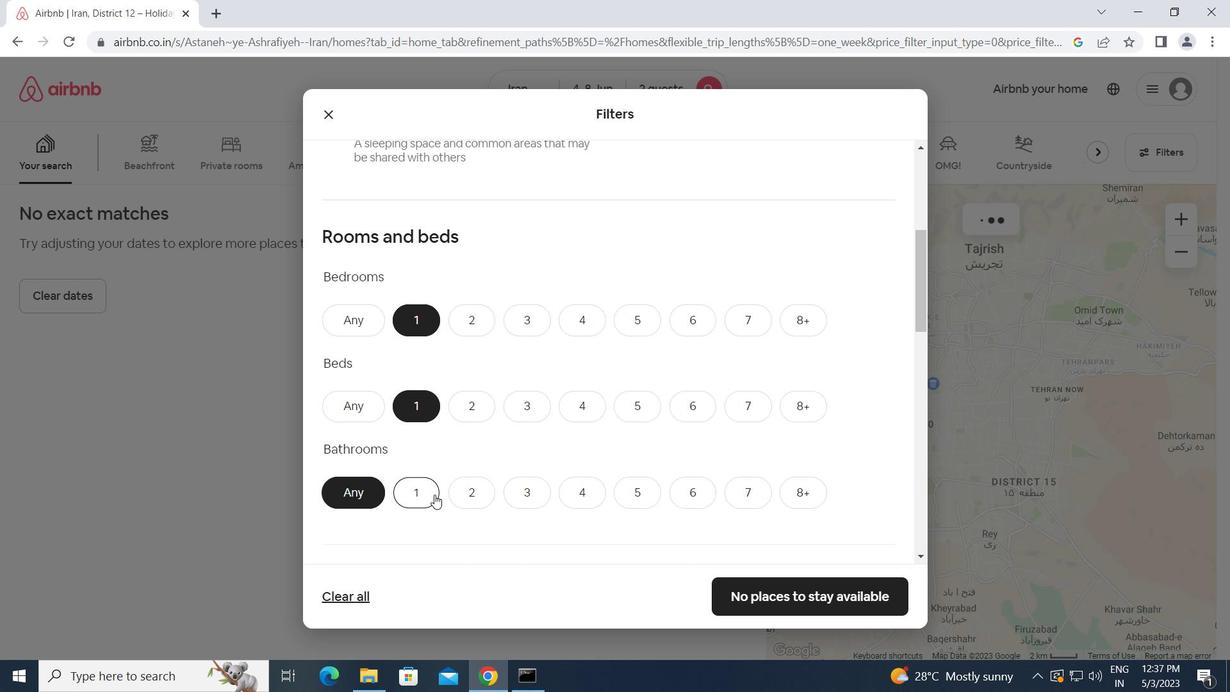 
Action: Mouse scrolled (479, 485) with delta (0, 0)
Screenshot: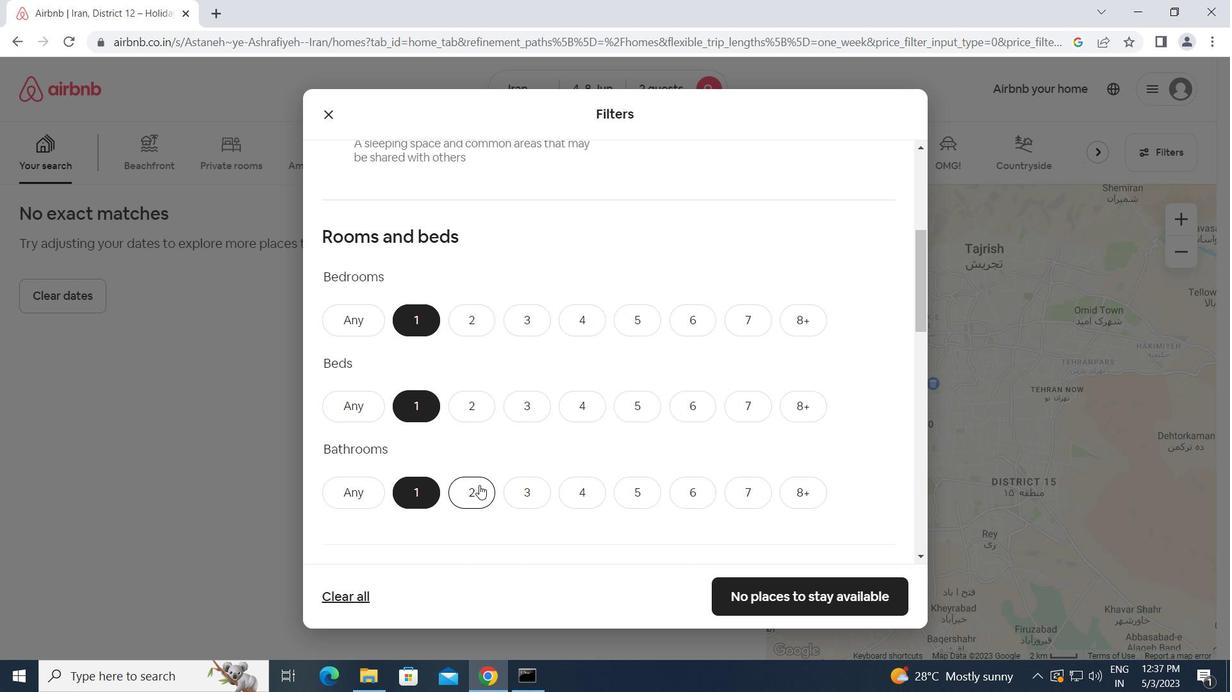 
Action: Mouse scrolled (479, 485) with delta (0, 0)
Screenshot: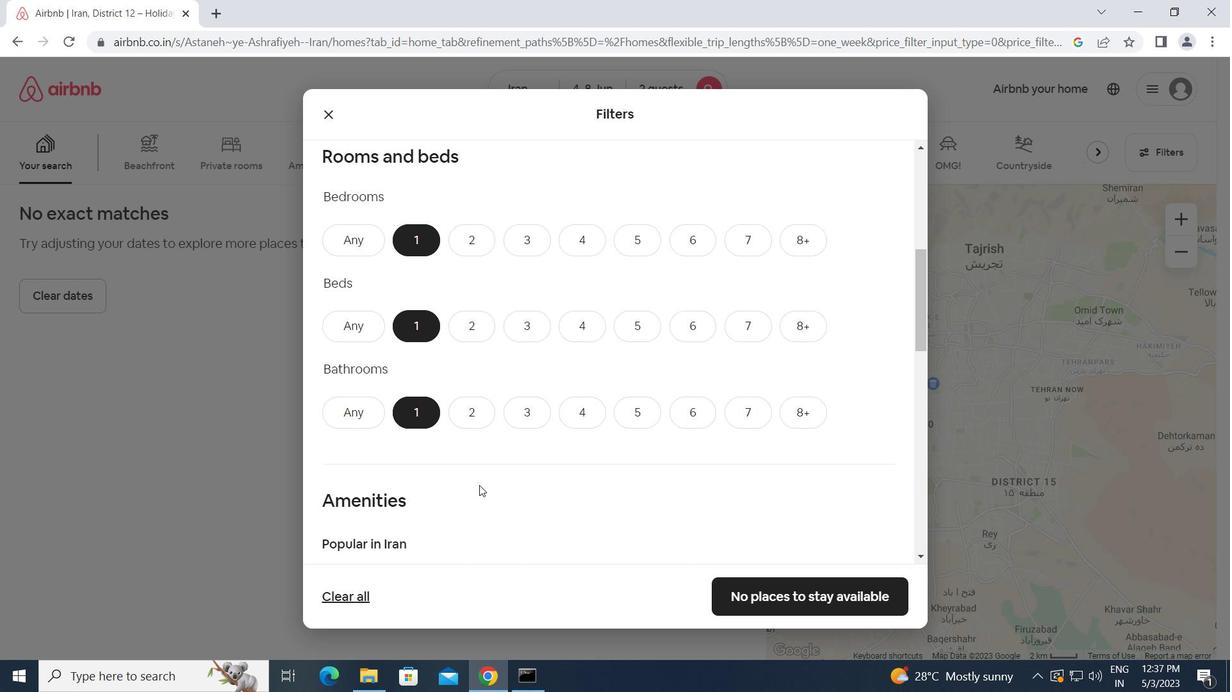 
Action: Mouse scrolled (479, 485) with delta (0, 0)
Screenshot: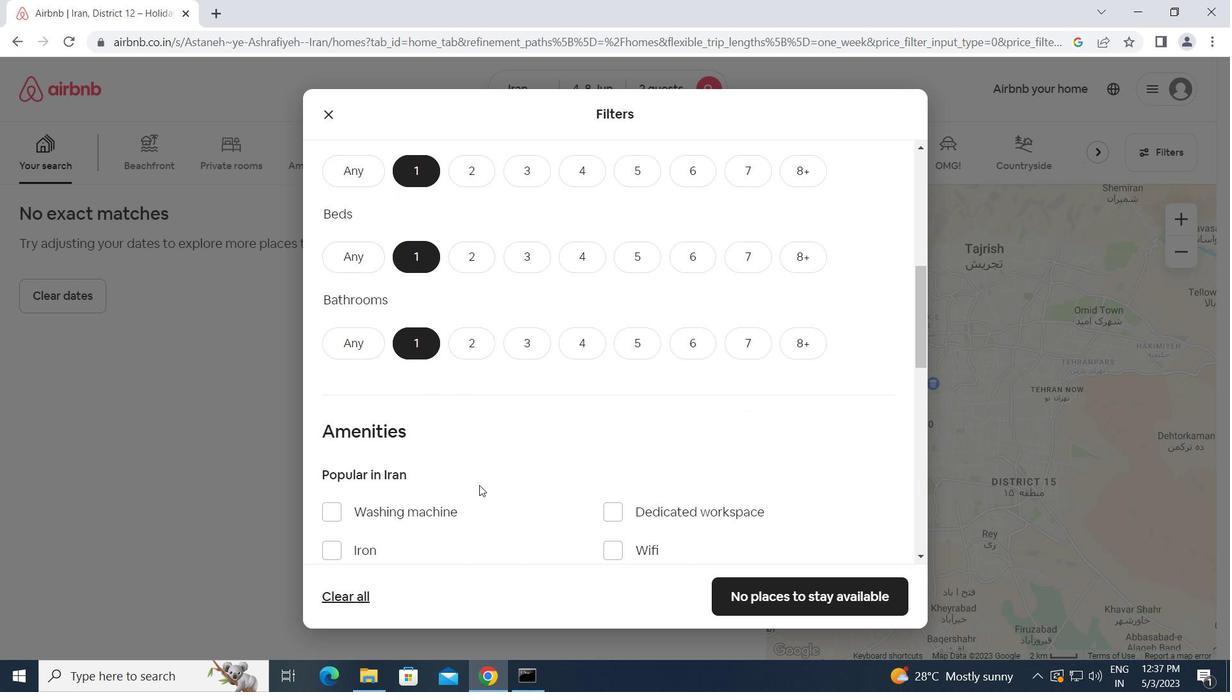 
Action: Mouse scrolled (479, 485) with delta (0, 0)
Screenshot: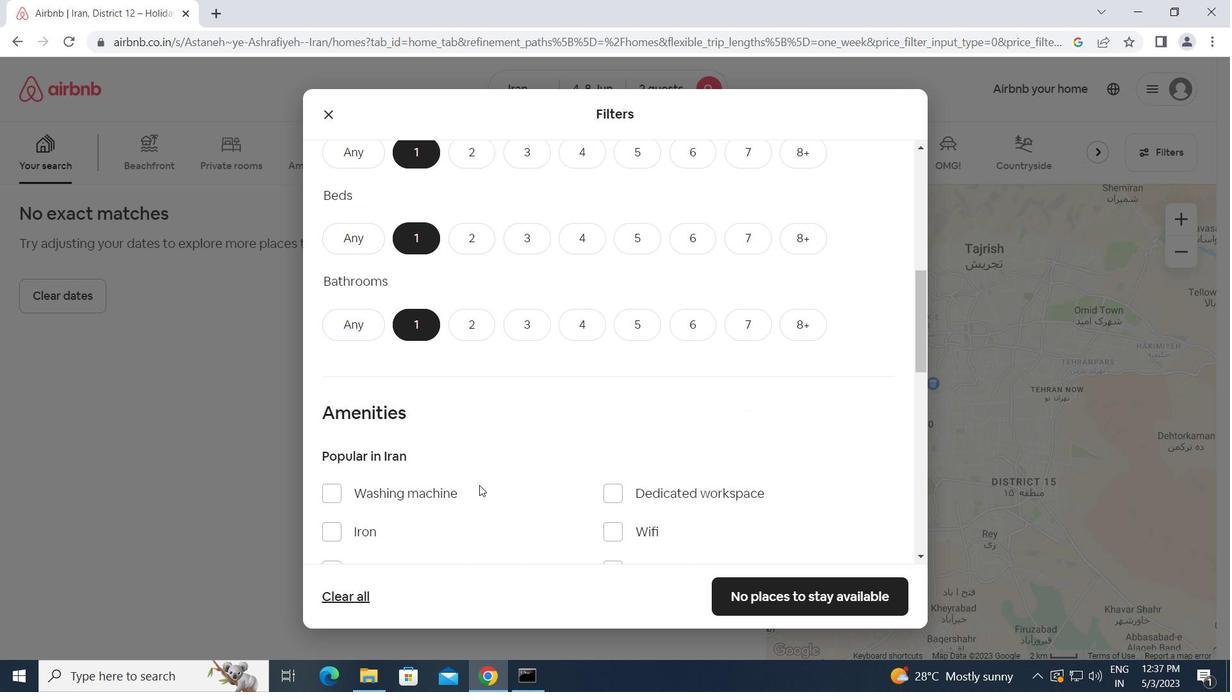 
Action: Mouse moved to (438, 463)
Screenshot: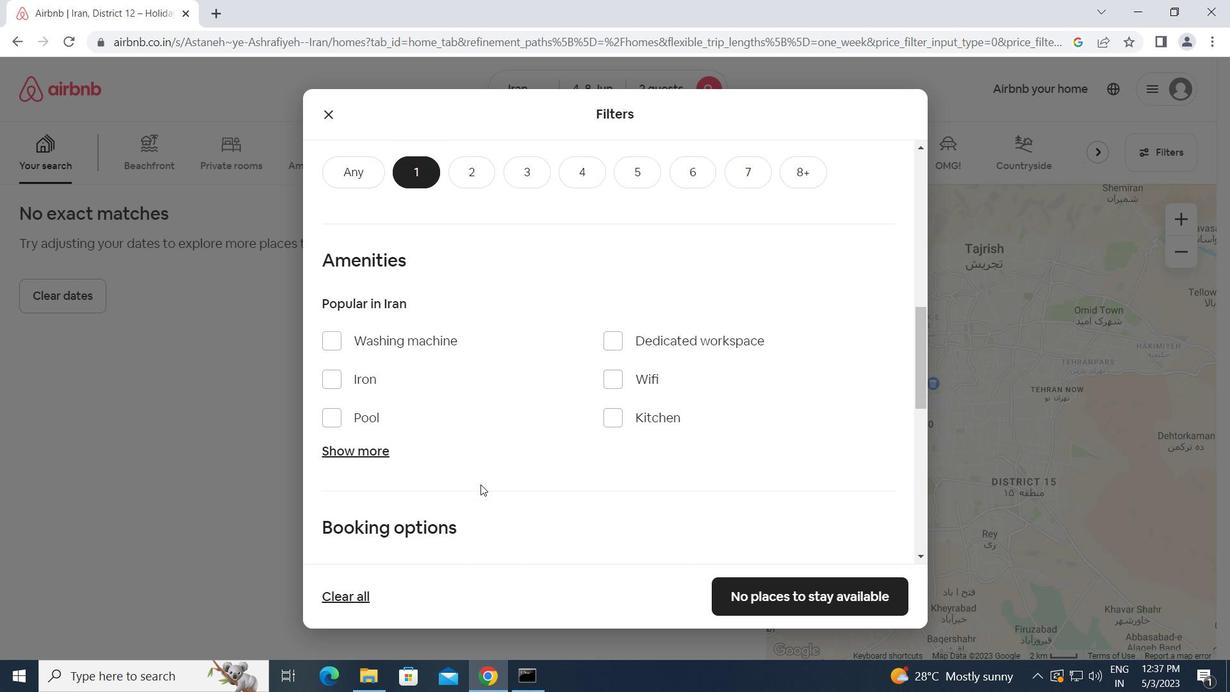 
Action: Mouse scrolled (438, 463) with delta (0, 0)
Screenshot: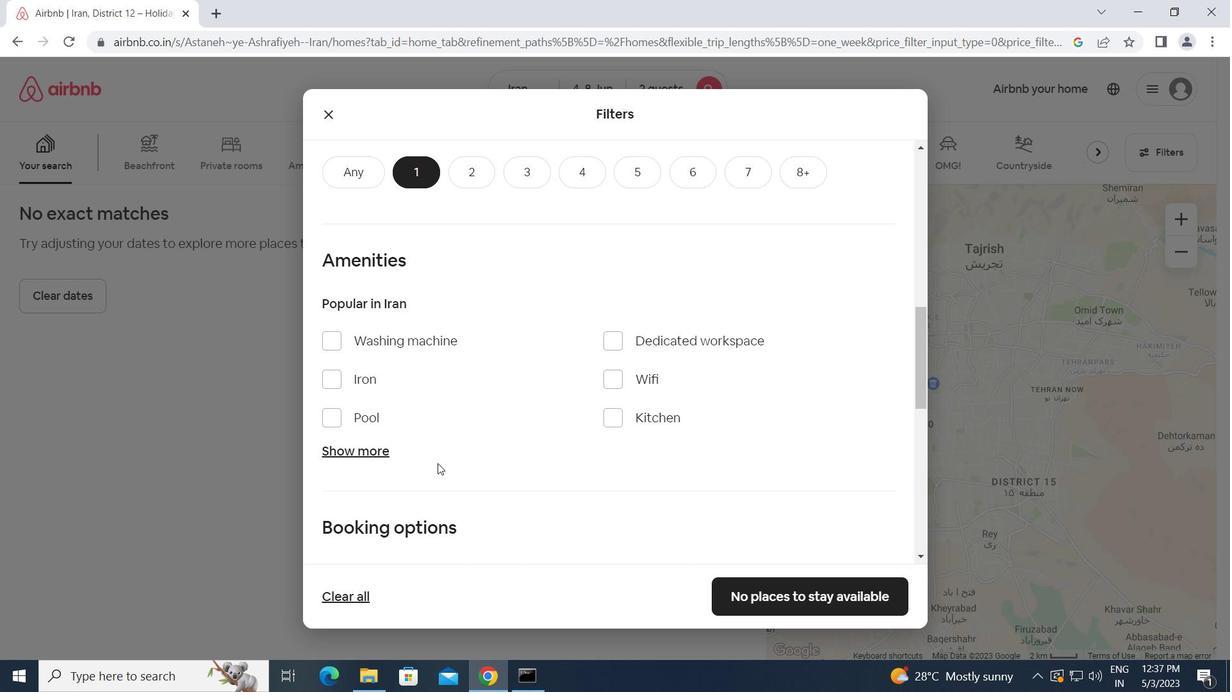
Action: Mouse scrolled (438, 463) with delta (0, 0)
Screenshot: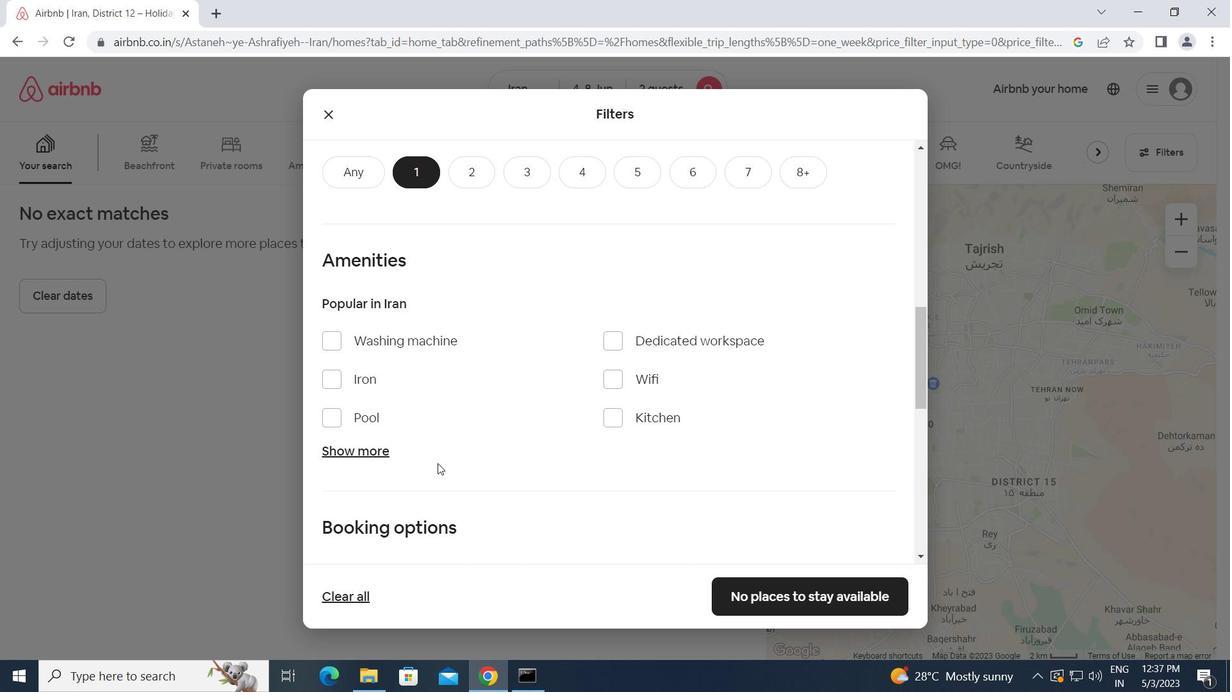 
Action: Mouse scrolled (438, 463) with delta (0, 0)
Screenshot: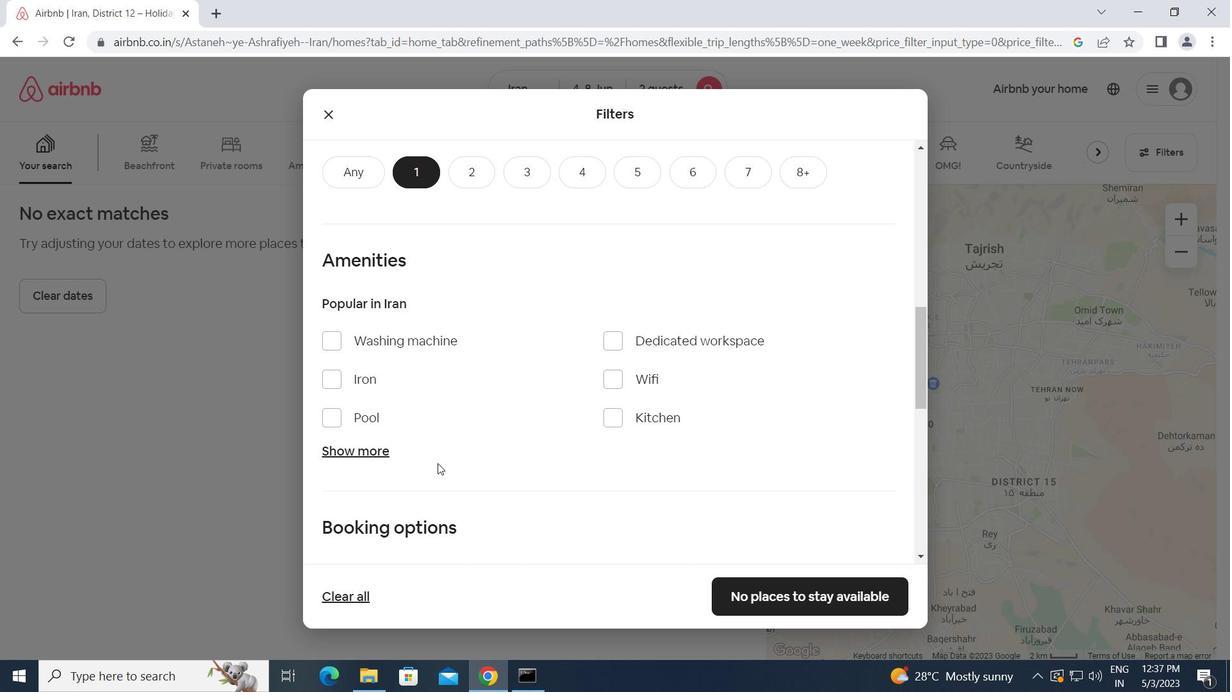 
Action: Mouse moved to (853, 394)
Screenshot: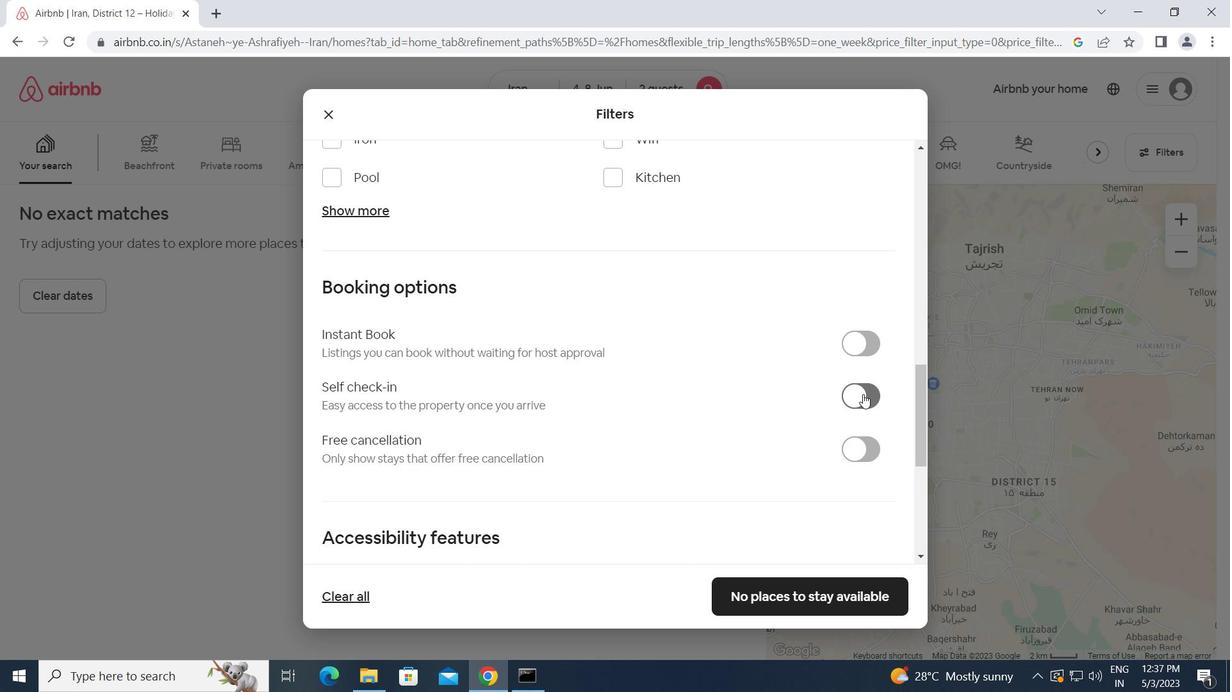 
Action: Mouse pressed left at (853, 394)
Screenshot: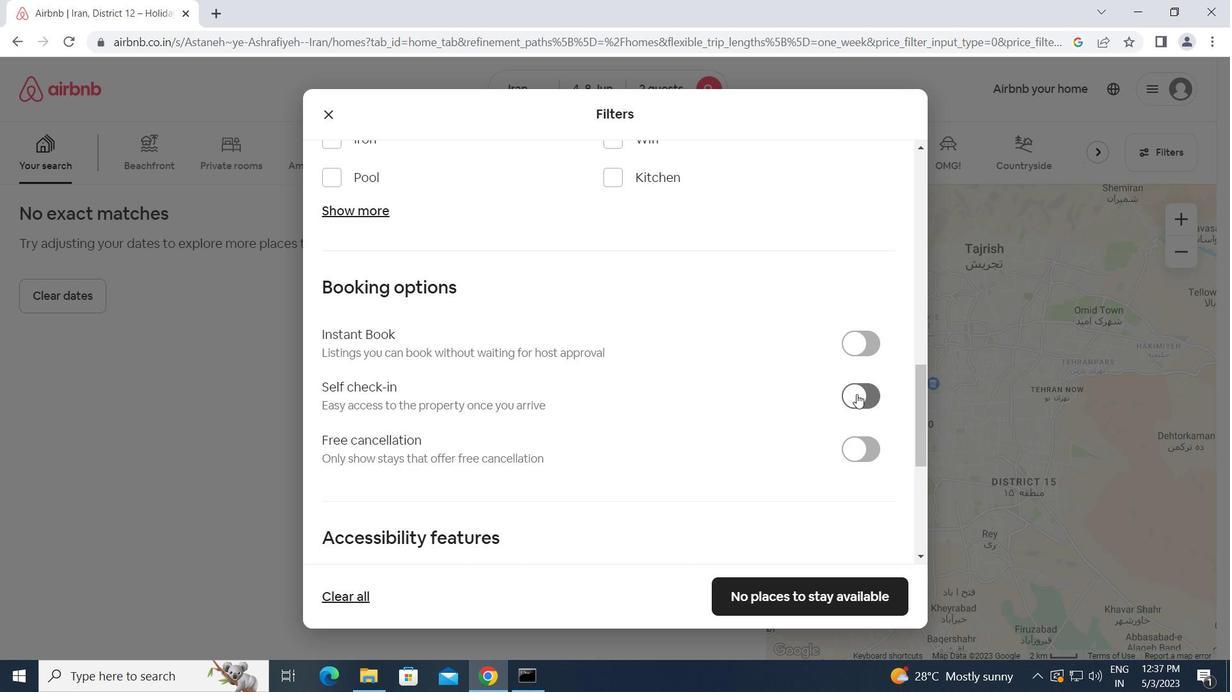 
Action: Mouse moved to (704, 424)
Screenshot: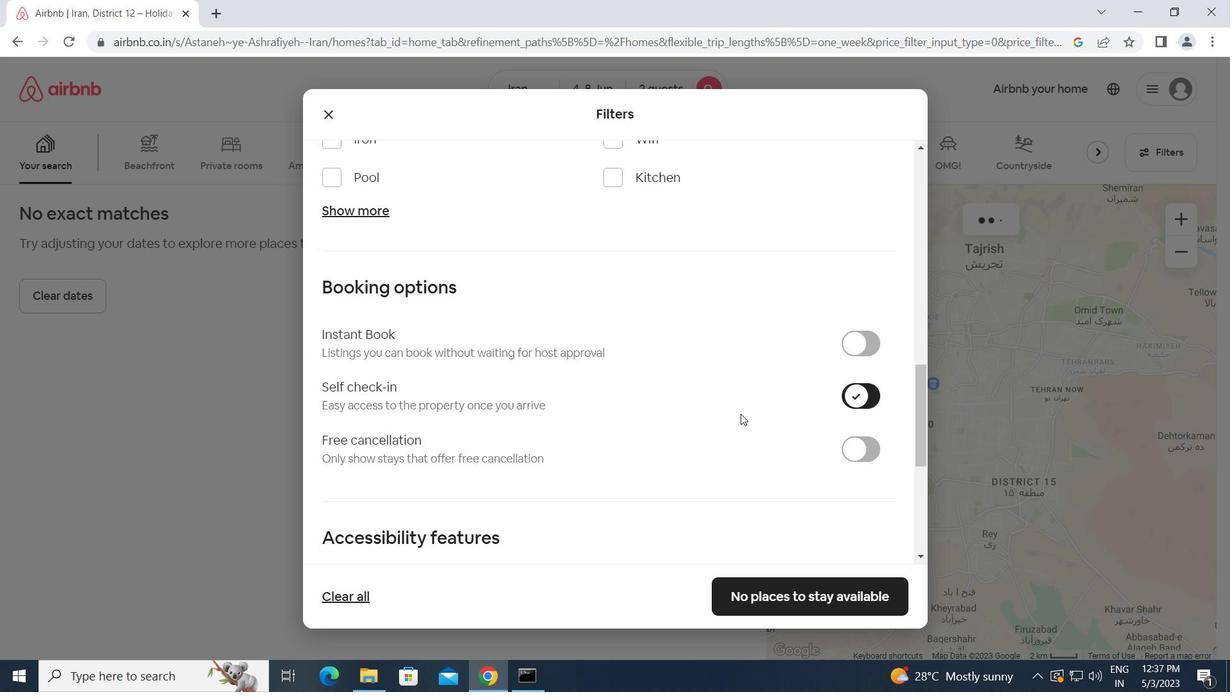 
Action: Mouse scrolled (704, 424) with delta (0, 0)
Screenshot: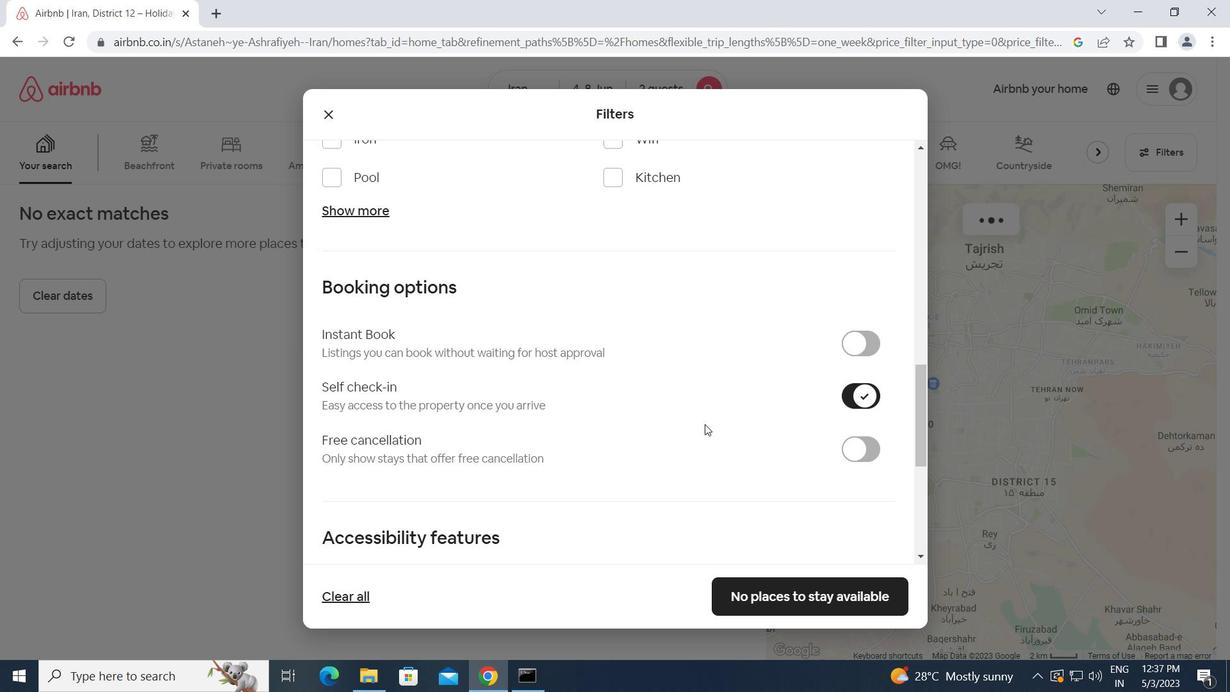 
Action: Mouse scrolled (704, 424) with delta (0, 0)
Screenshot: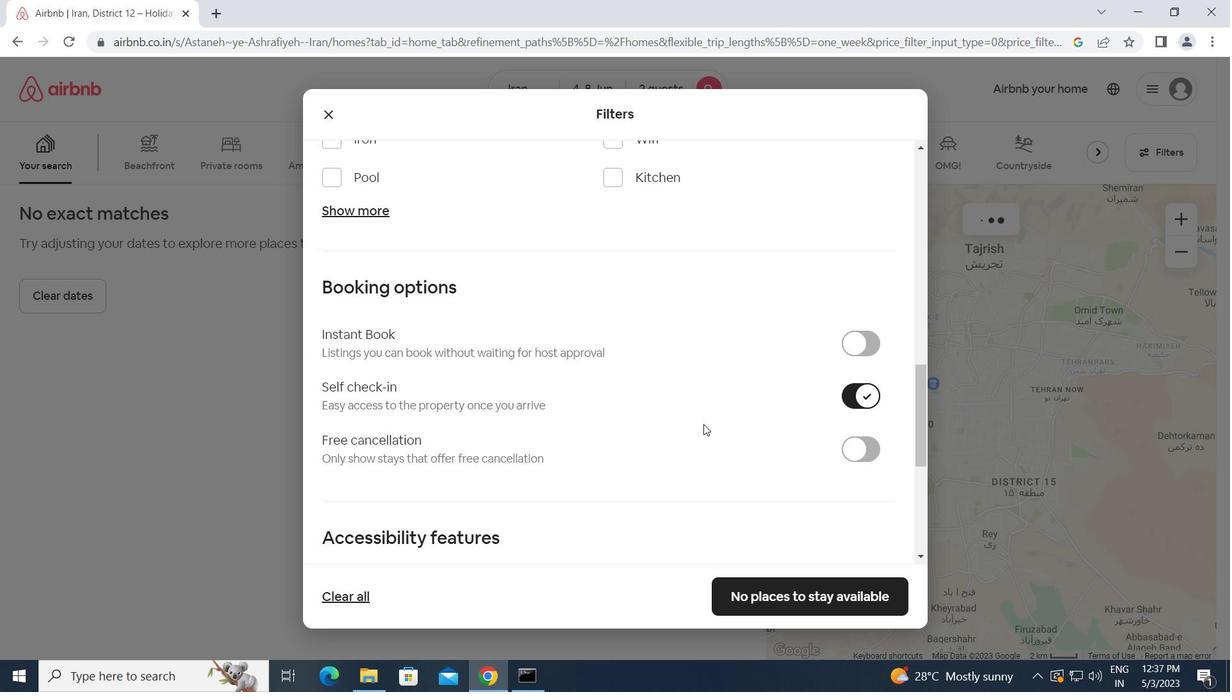 
Action: Mouse scrolled (704, 424) with delta (0, 0)
Screenshot: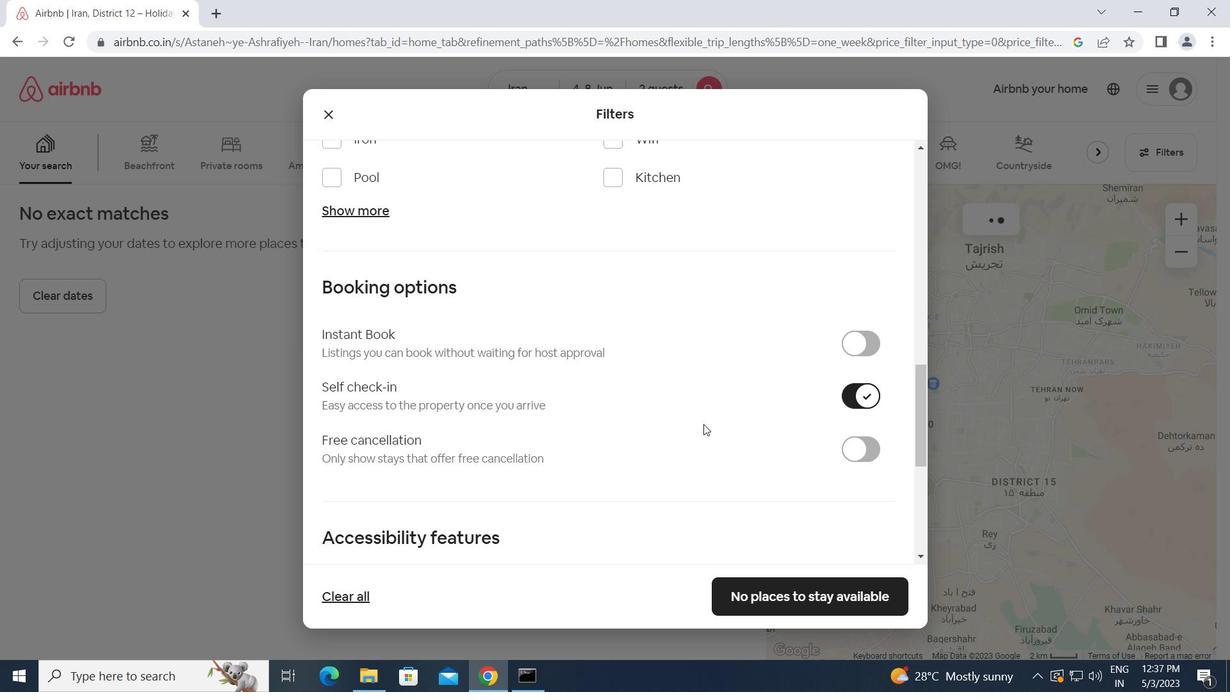 
Action: Mouse scrolled (704, 424) with delta (0, 0)
Screenshot: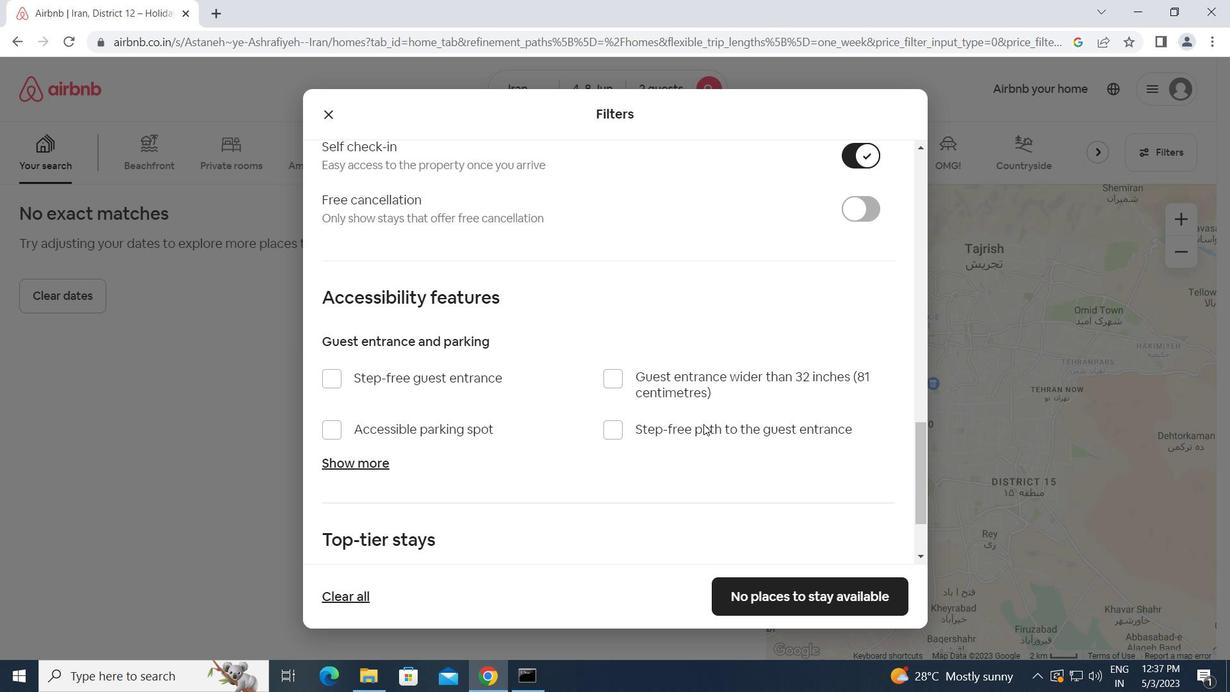 
Action: Mouse scrolled (704, 424) with delta (0, 0)
Screenshot: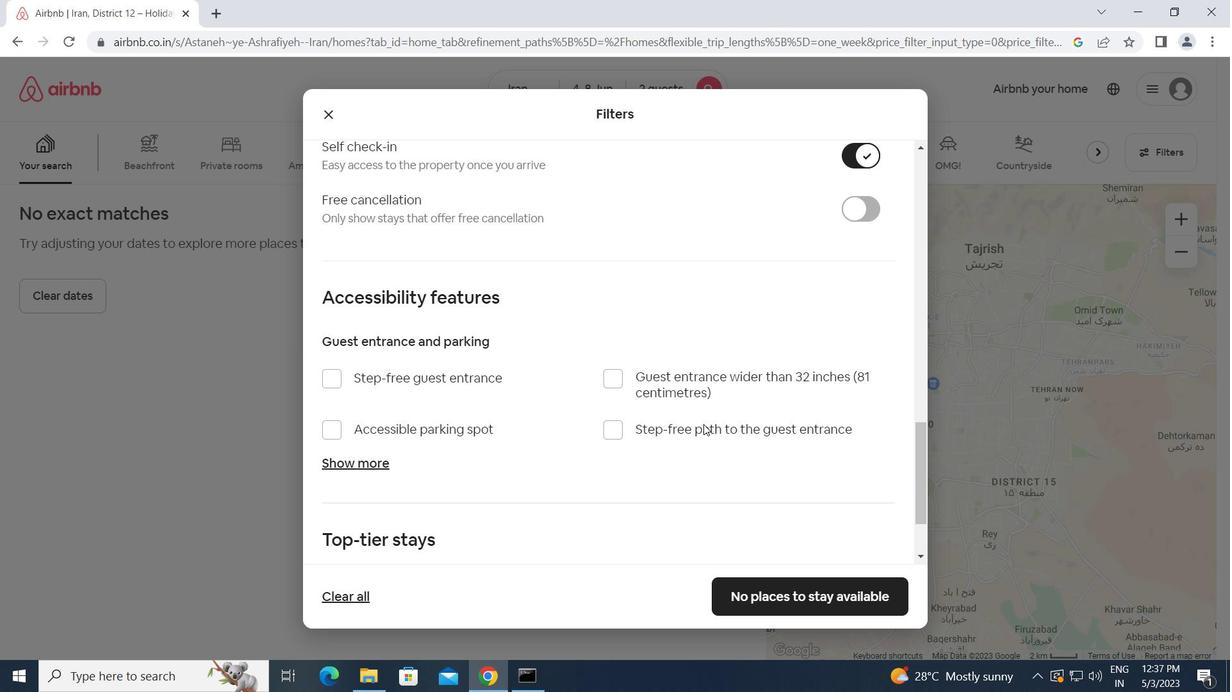 
Action: Mouse scrolled (704, 424) with delta (0, 0)
Screenshot: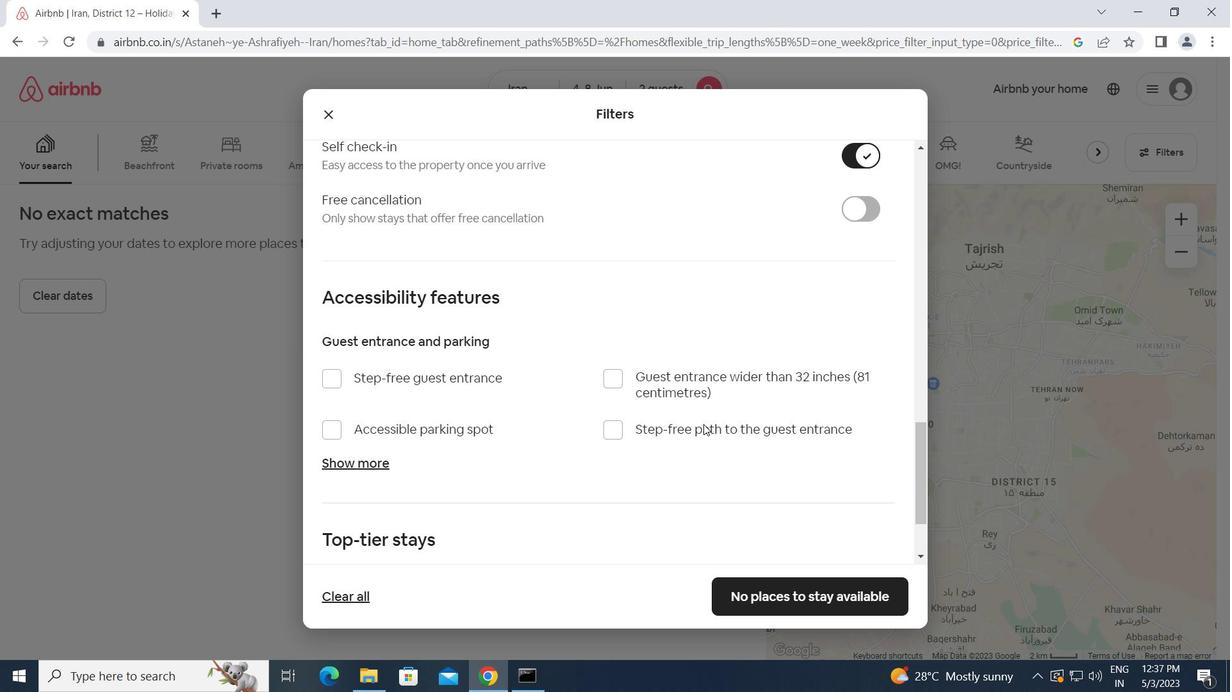 
Action: Mouse scrolled (704, 424) with delta (0, 0)
Screenshot: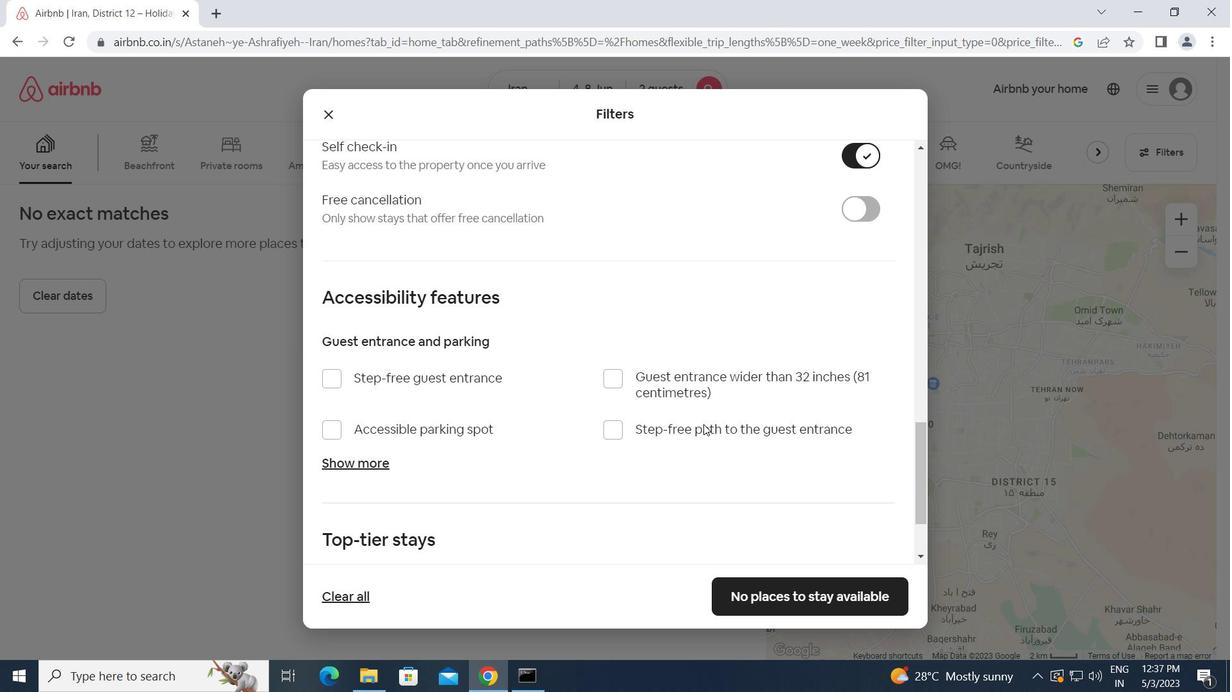 
Action: Mouse scrolled (704, 424) with delta (0, 0)
Screenshot: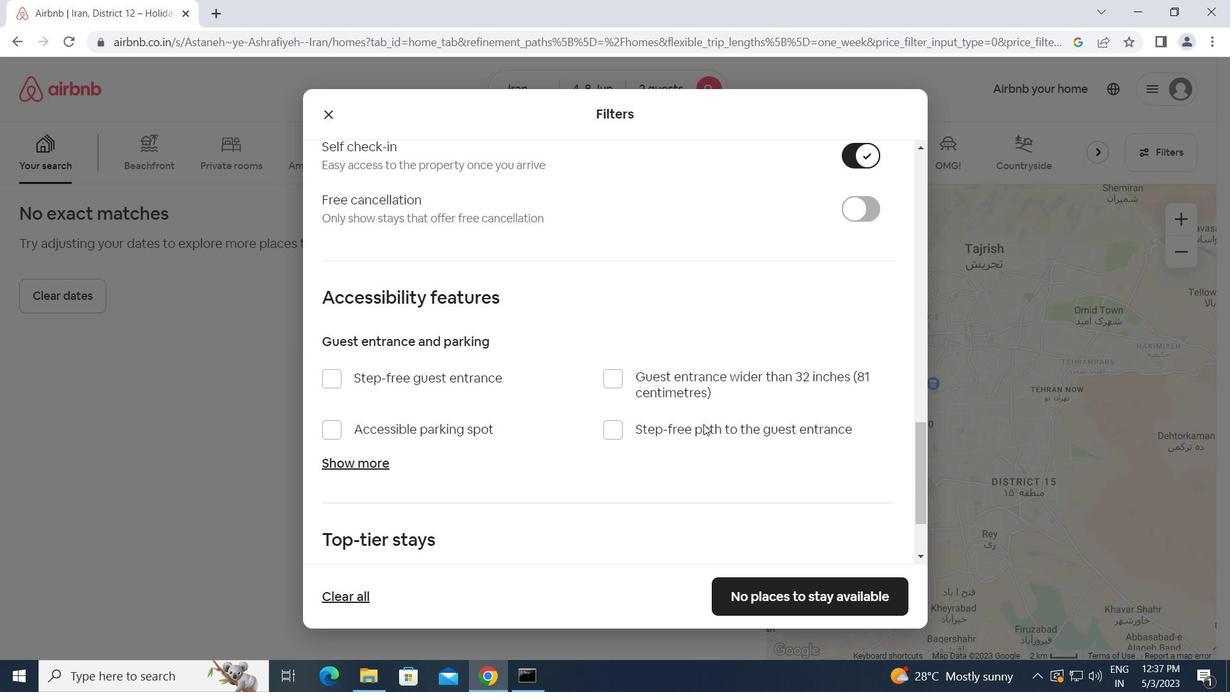 
Action: Mouse scrolled (704, 424) with delta (0, 0)
Screenshot: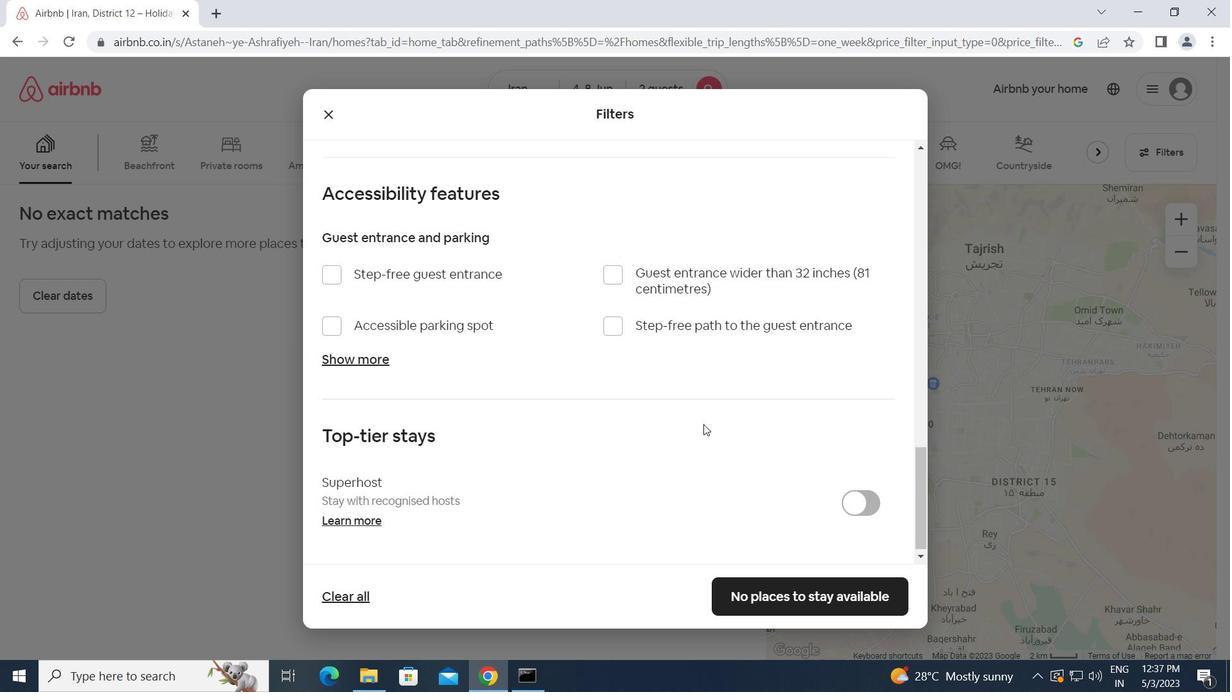 
Action: Mouse scrolled (704, 424) with delta (0, 0)
Screenshot: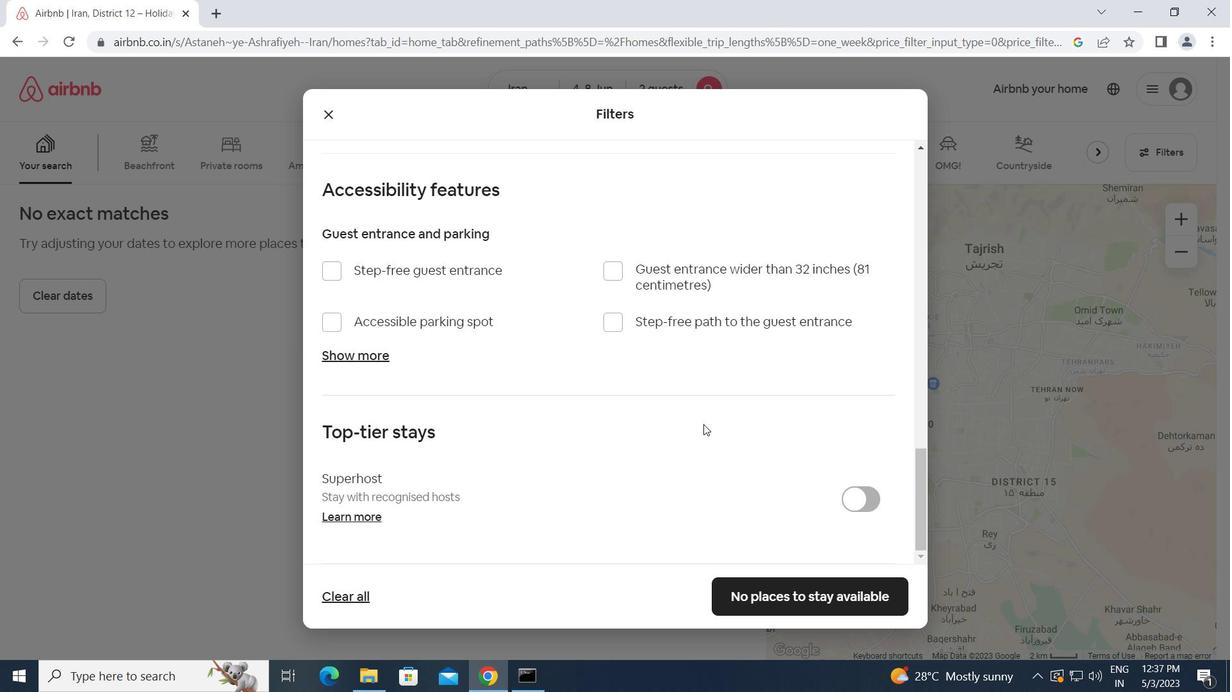 
Action: Mouse scrolled (704, 424) with delta (0, 0)
Screenshot: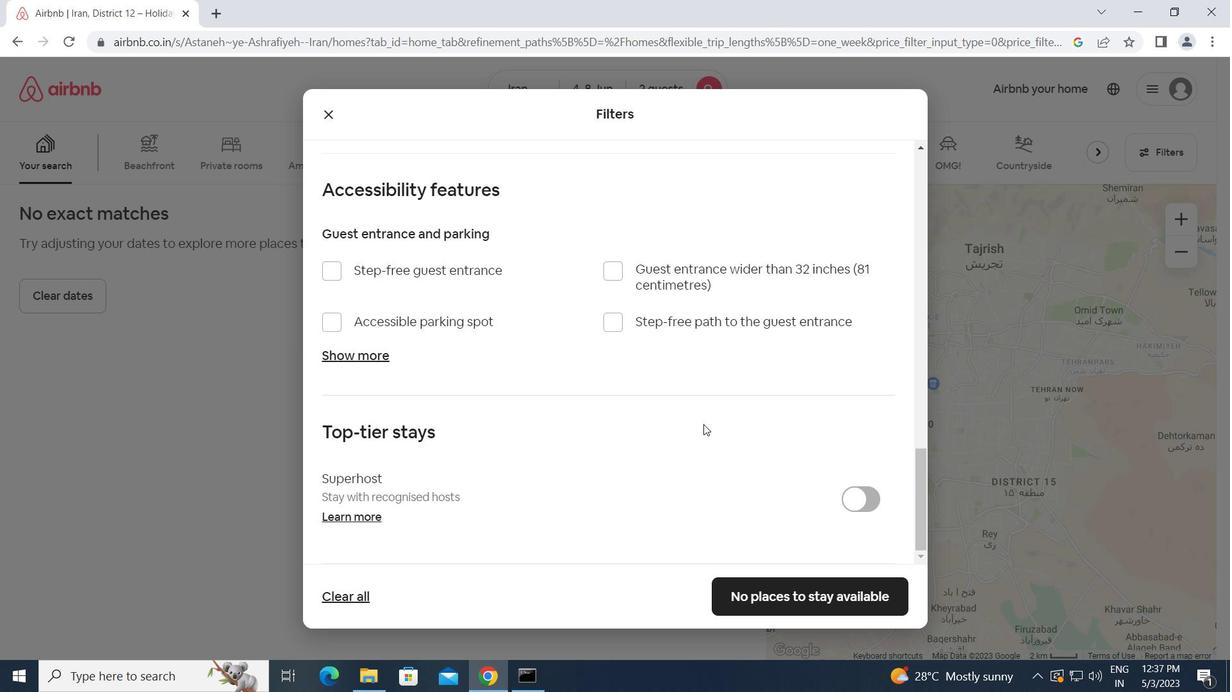 
Action: Mouse scrolled (704, 424) with delta (0, 0)
Screenshot: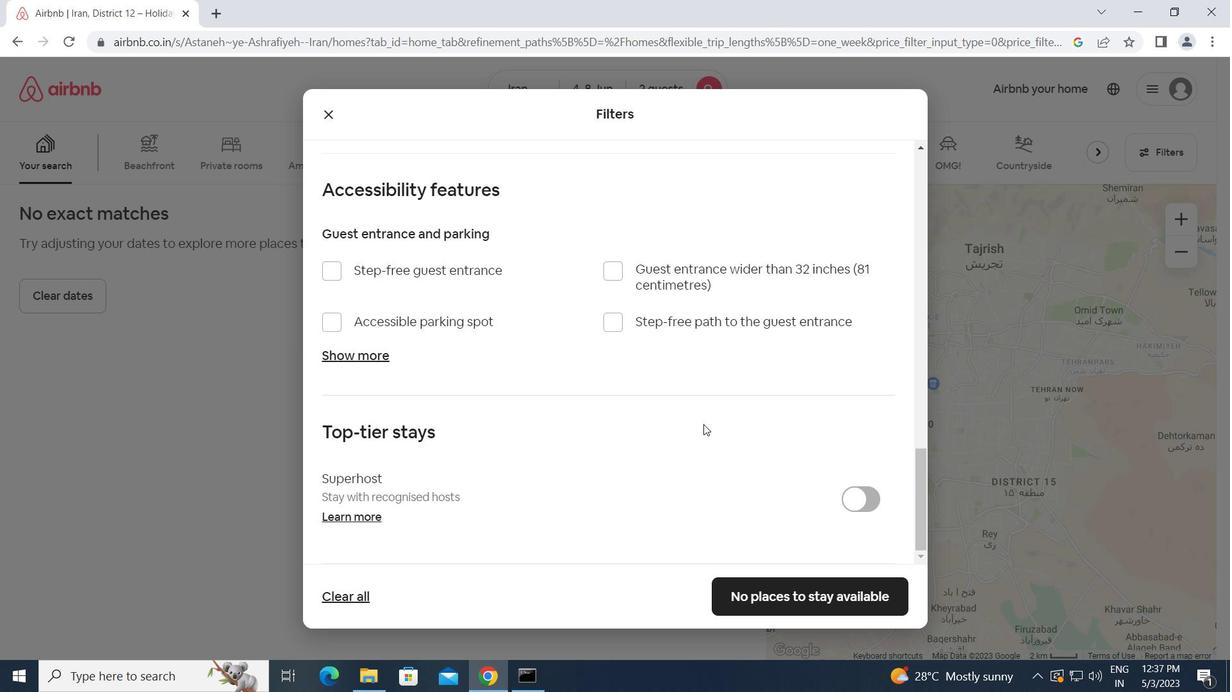
Action: Mouse moved to (703, 425)
Screenshot: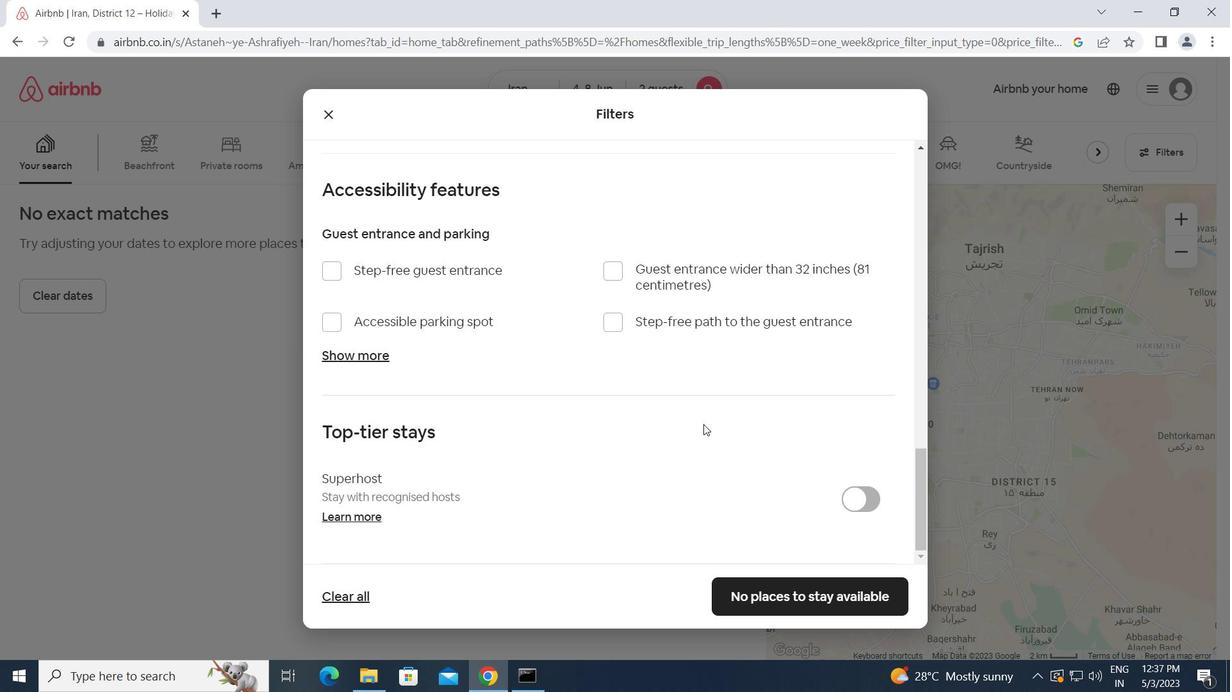 
Action: Mouse scrolled (703, 424) with delta (0, 0)
Screenshot: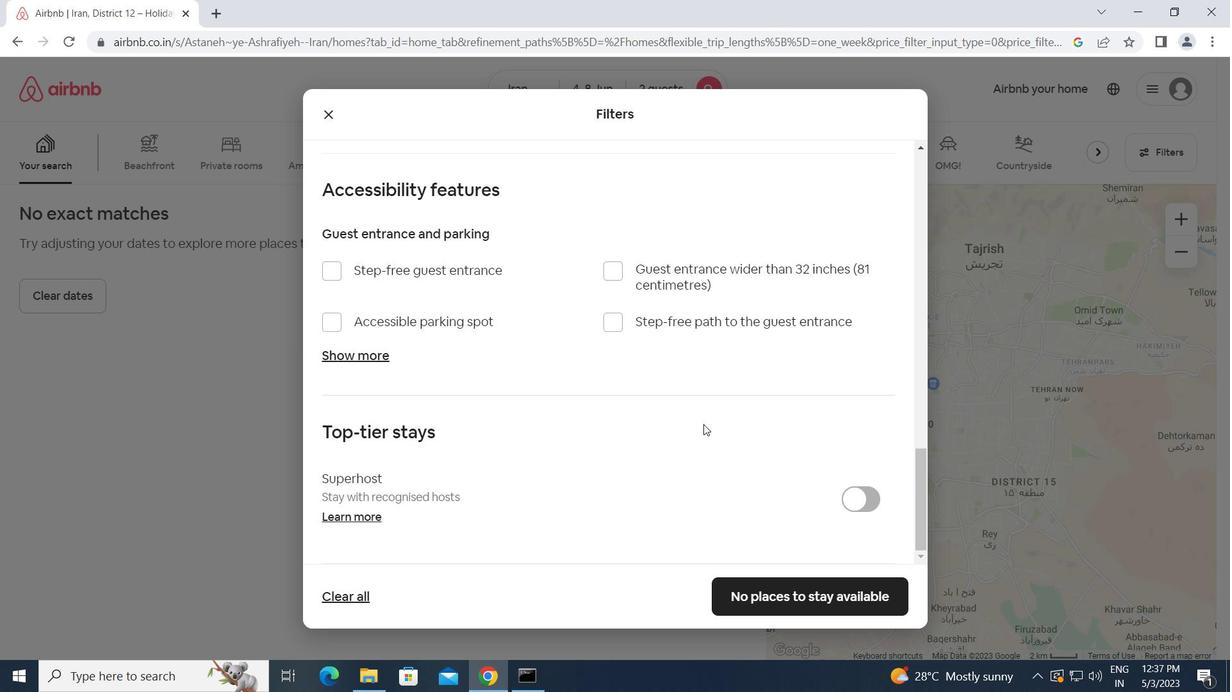
Action: Mouse moved to (751, 582)
Screenshot: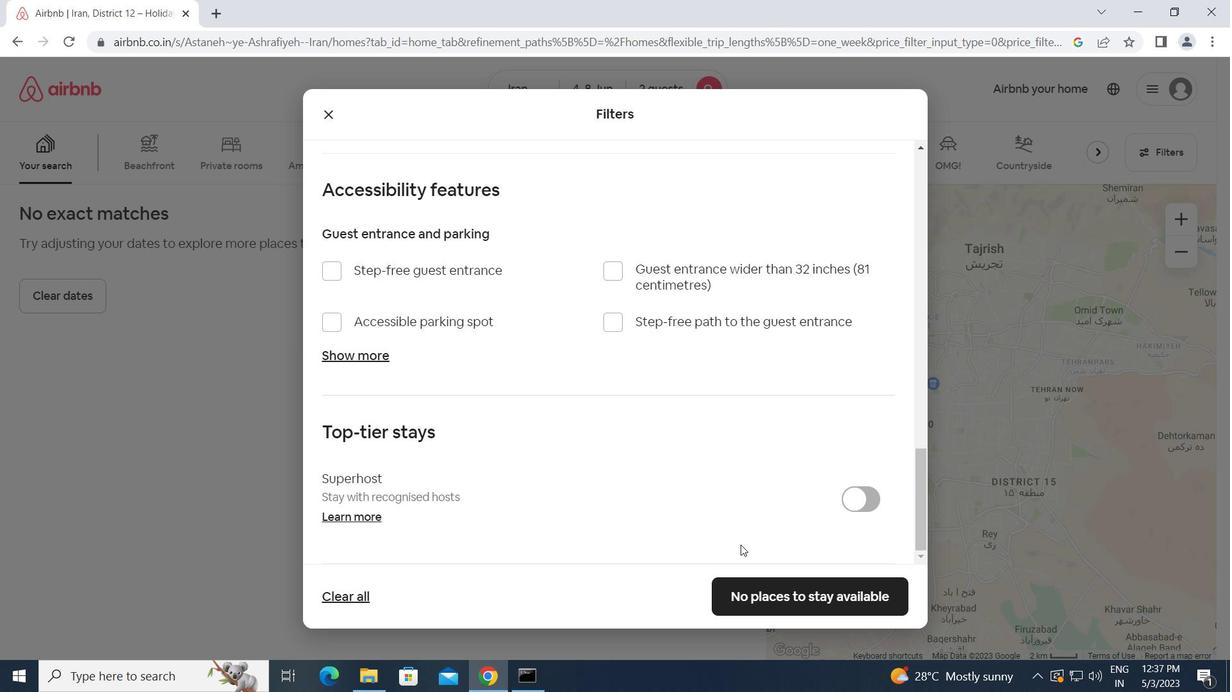 
Action: Mouse pressed left at (751, 582)
Screenshot: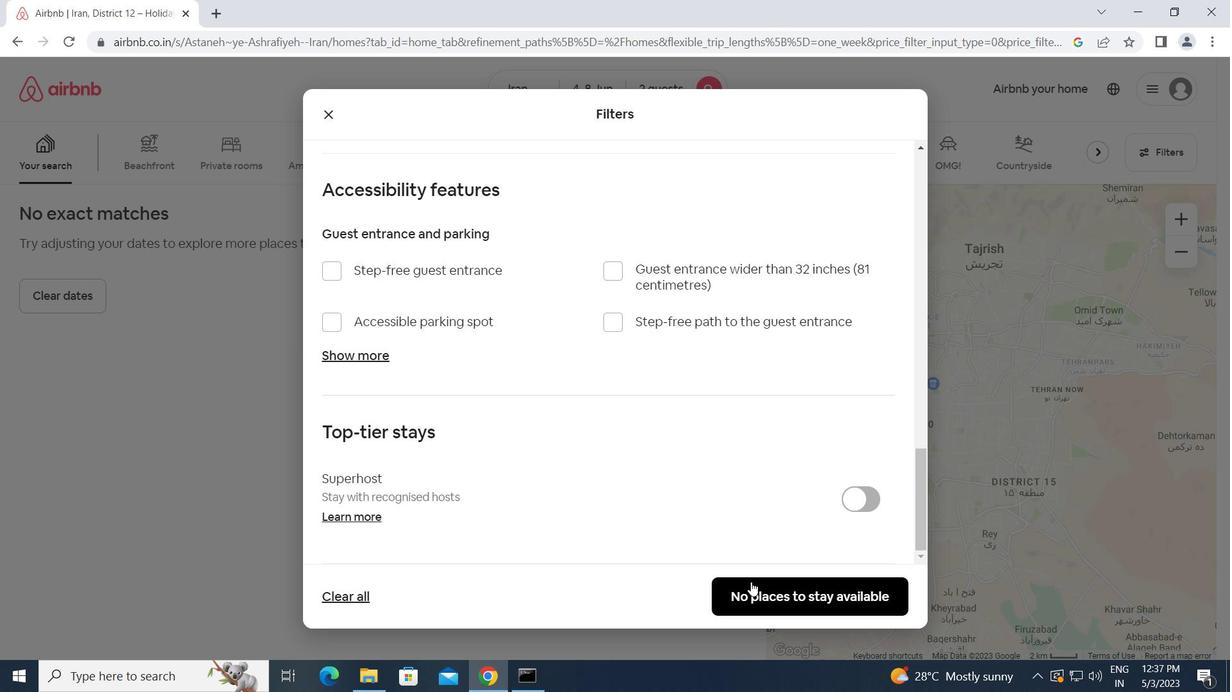 
Action: Mouse moved to (751, 582)
Screenshot: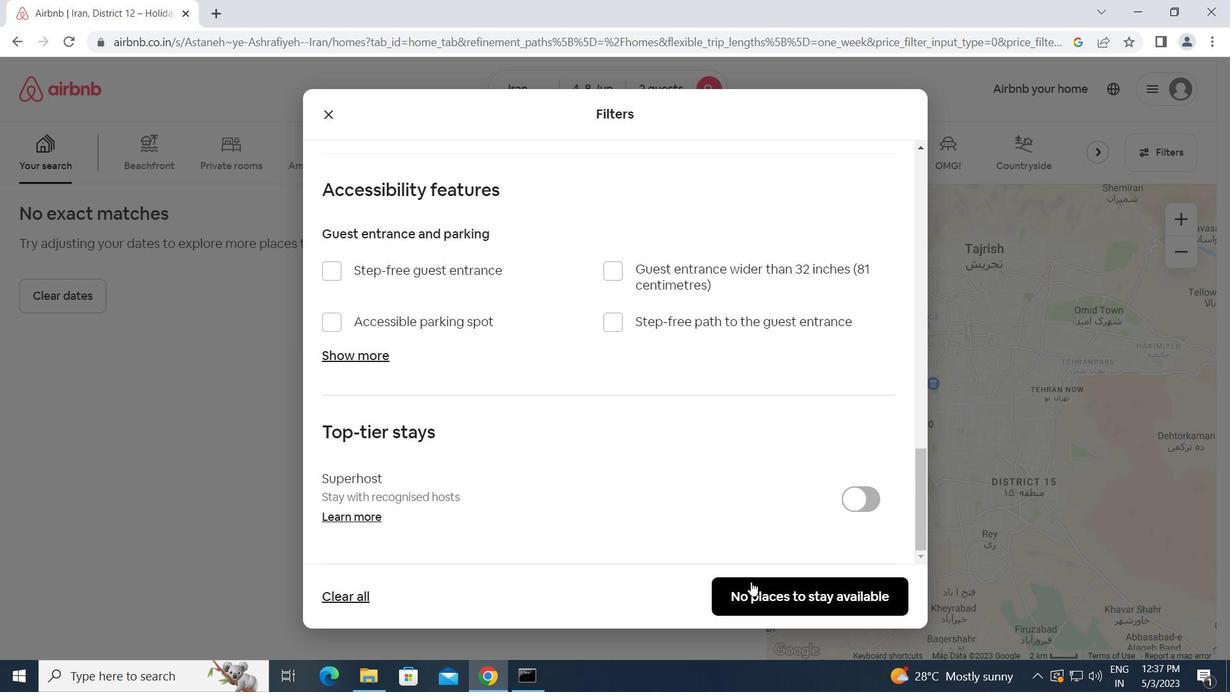 
